 Task: Compose an email with the signature Jacqueline Wright with the subject Confirmation of a reservation and the message Can you please send me the updated version of the presentation slides by the end of the day? from softage.5@softage.net to softage.7@softage.net, select last word, change the font color from current to yellow and background color to blue Send the email. Finally, move the email from Sent Items to the label Mothers Day gifts
Action: Mouse moved to (65, 49)
Screenshot: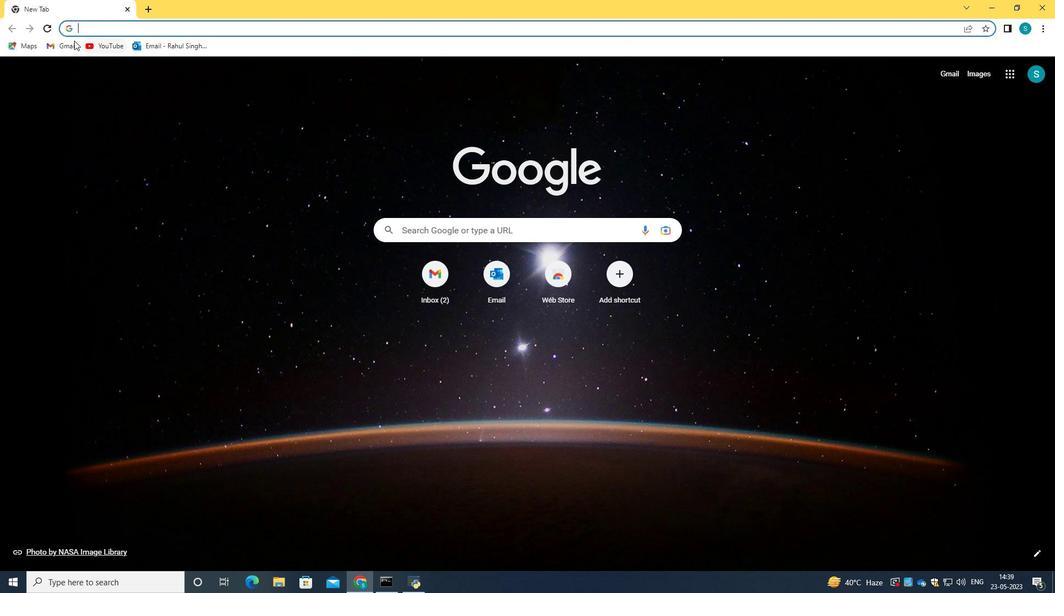 
Action: Mouse pressed left at (65, 49)
Screenshot: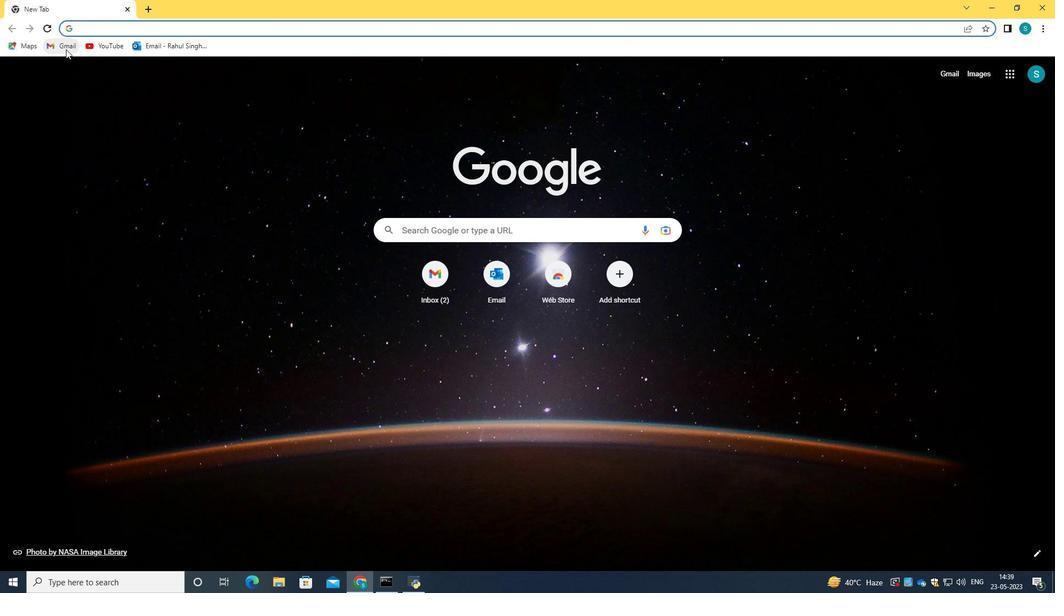 
Action: Mouse moved to (530, 173)
Screenshot: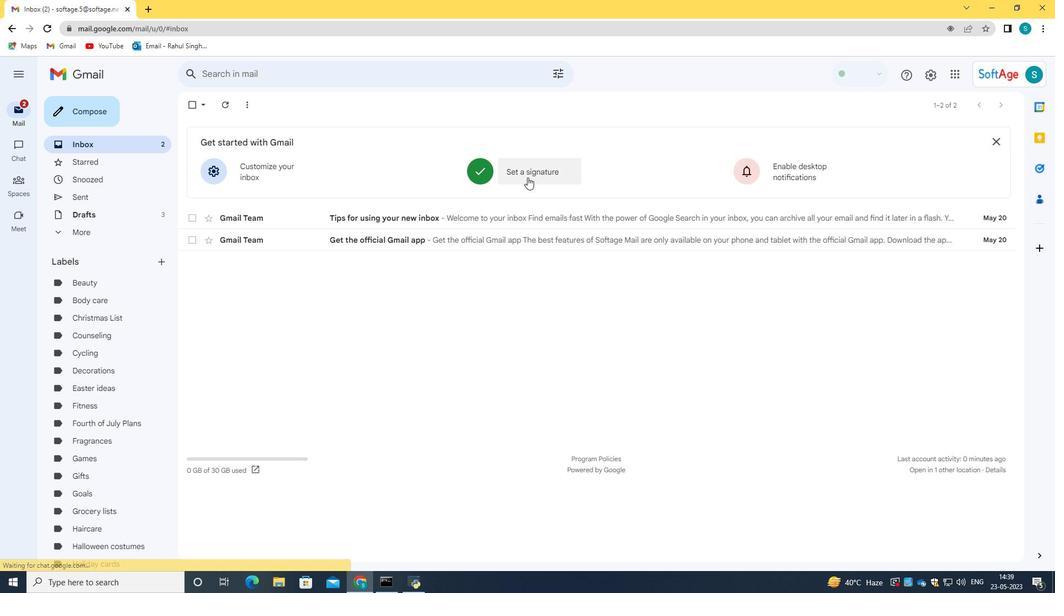 
Action: Mouse pressed left at (530, 173)
Screenshot: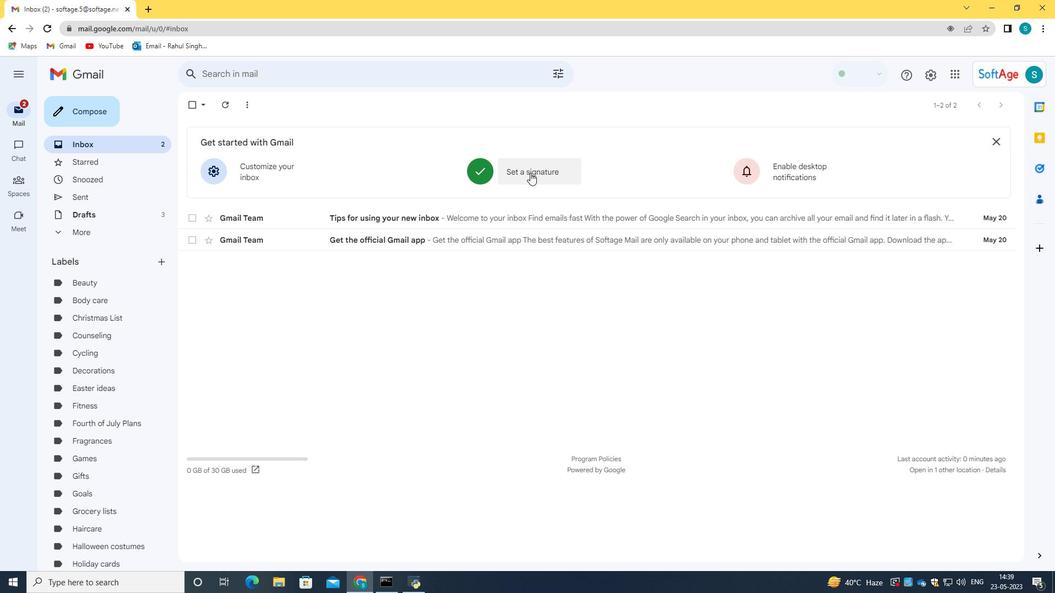 
Action: Mouse moved to (547, 219)
Screenshot: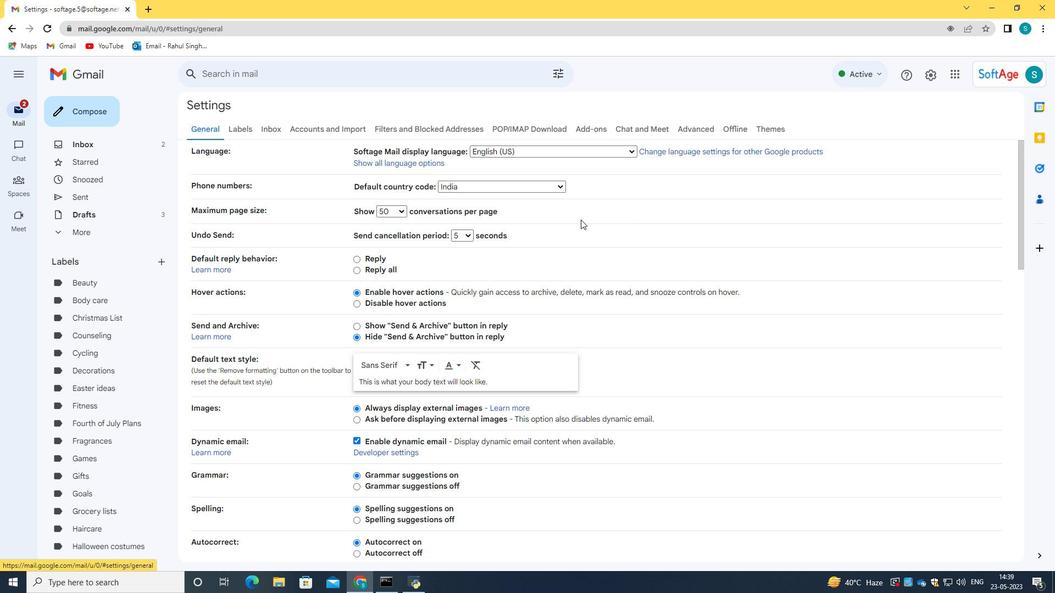 
Action: Mouse scrolled (547, 218) with delta (0, 0)
Screenshot: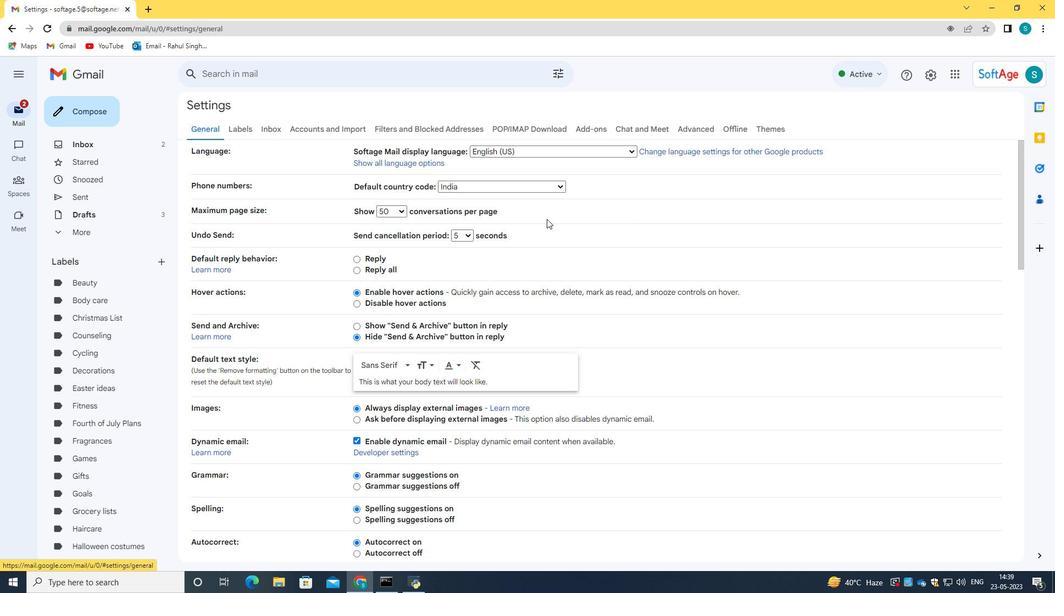 
Action: Mouse scrolled (547, 218) with delta (0, 0)
Screenshot: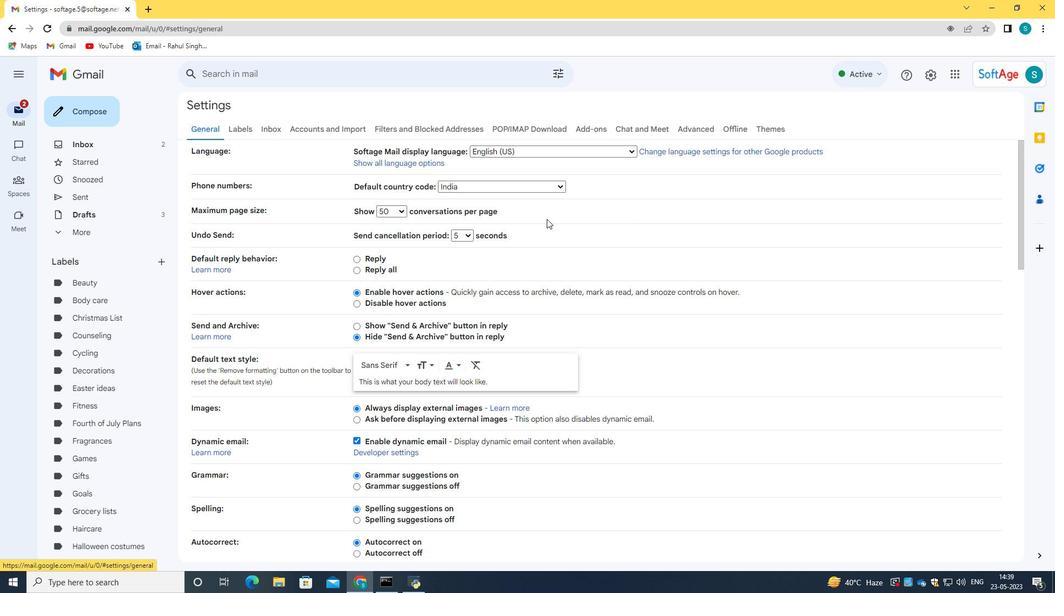 
Action: Mouse scrolled (547, 218) with delta (0, 0)
Screenshot: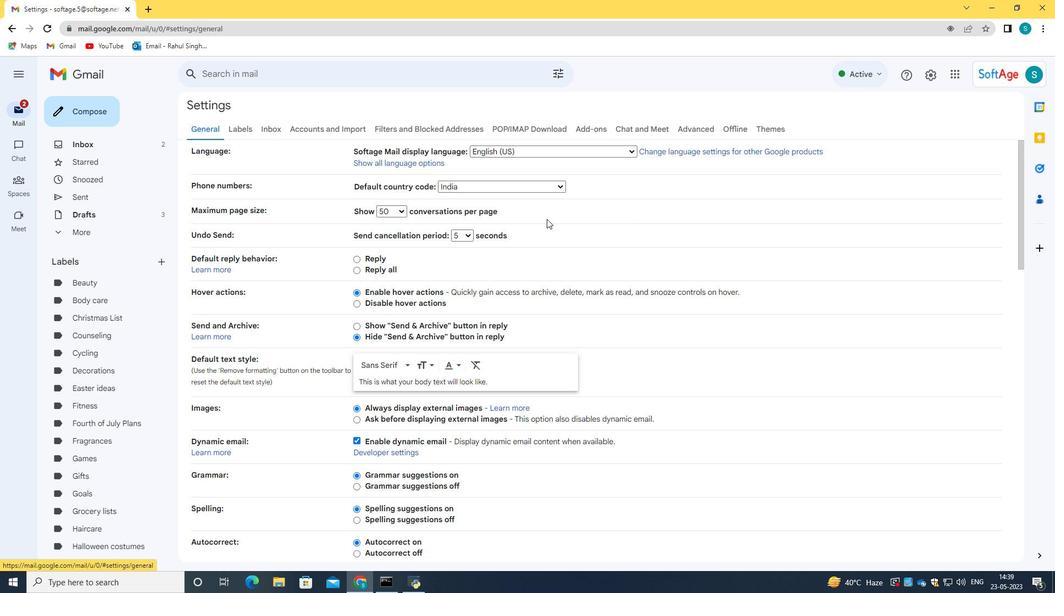 
Action: Mouse scrolled (547, 218) with delta (0, 0)
Screenshot: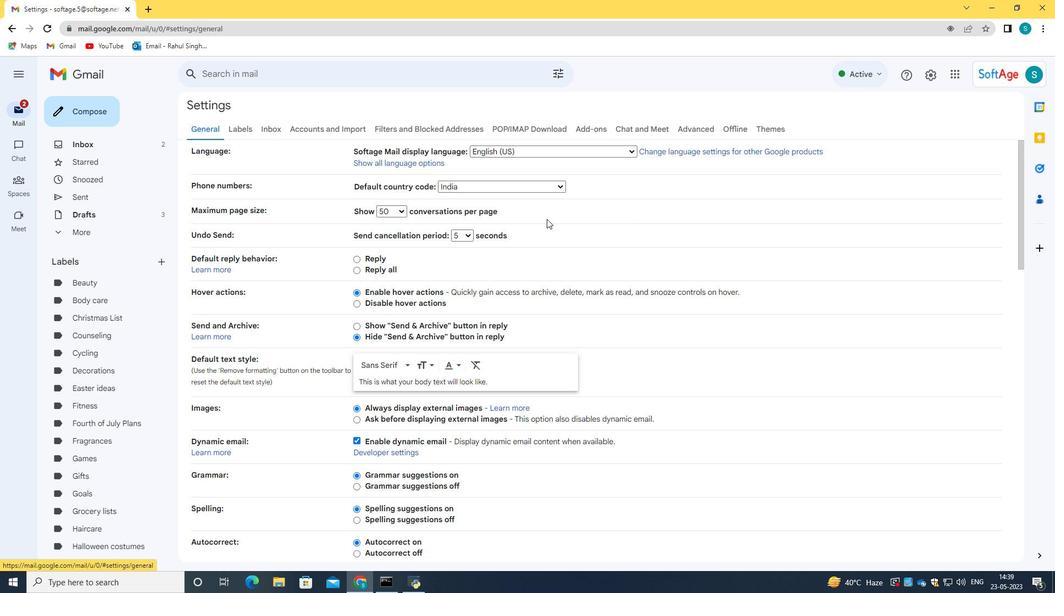 
Action: Mouse scrolled (547, 218) with delta (0, 0)
Screenshot: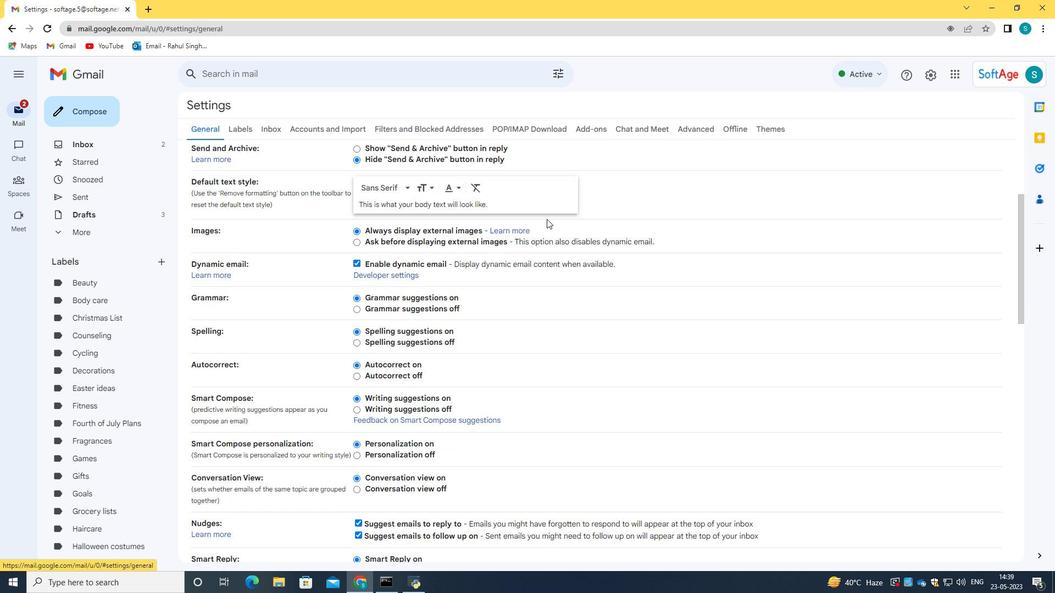 
Action: Mouse scrolled (547, 218) with delta (0, 0)
Screenshot: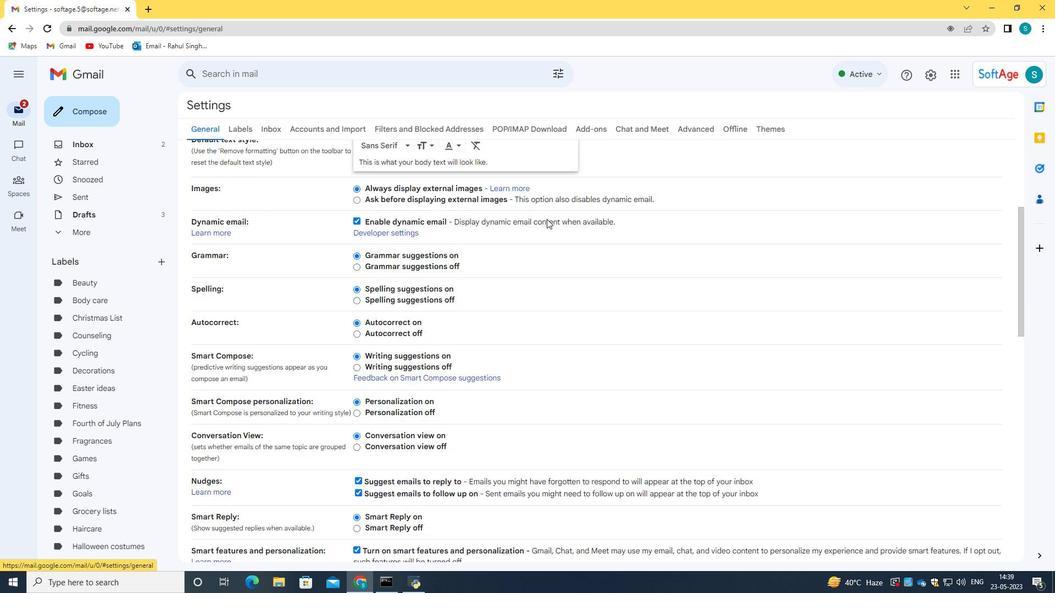
Action: Mouse scrolled (547, 218) with delta (0, 0)
Screenshot: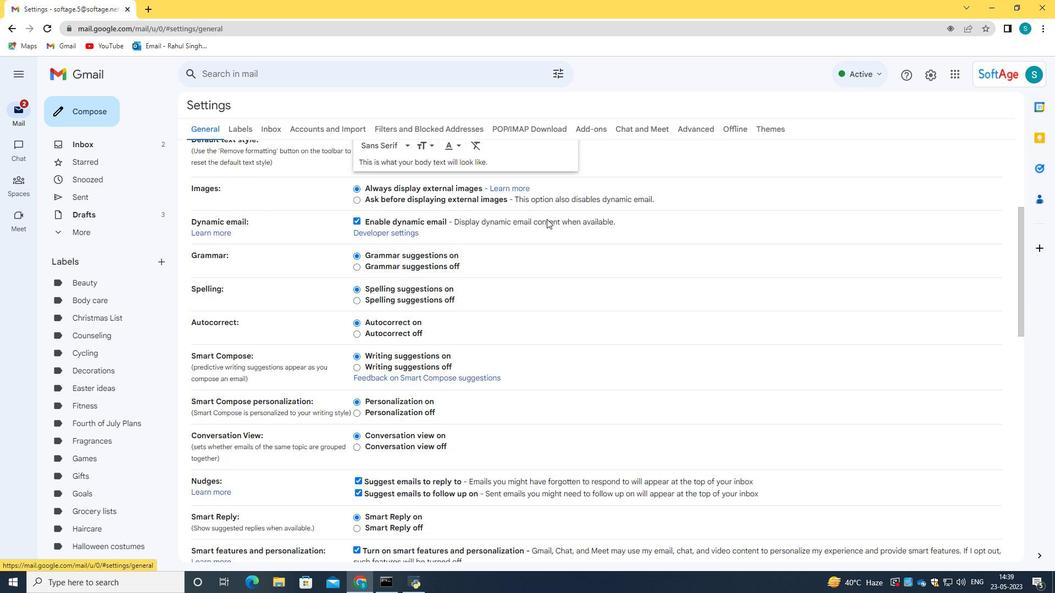 
Action: Mouse scrolled (547, 218) with delta (0, 0)
Screenshot: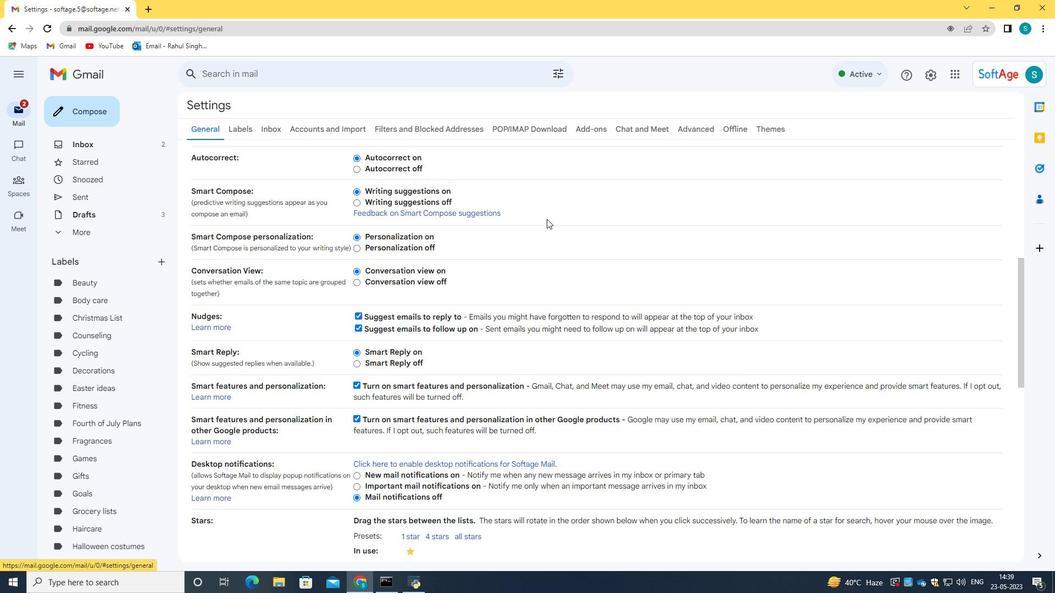 
Action: Mouse moved to (551, 238)
Screenshot: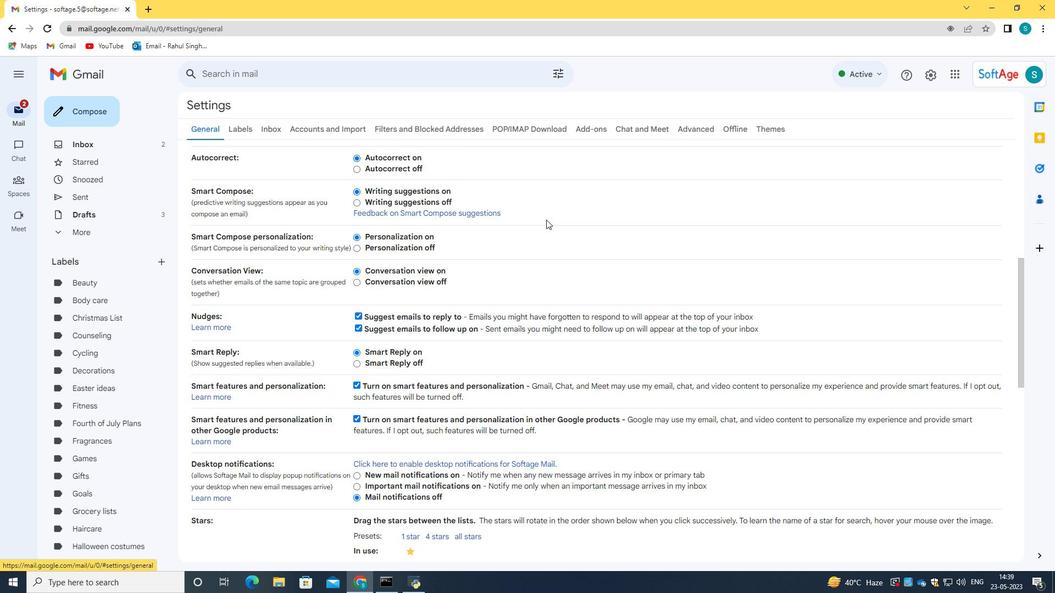 
Action: Mouse scrolled (551, 238) with delta (0, 0)
Screenshot: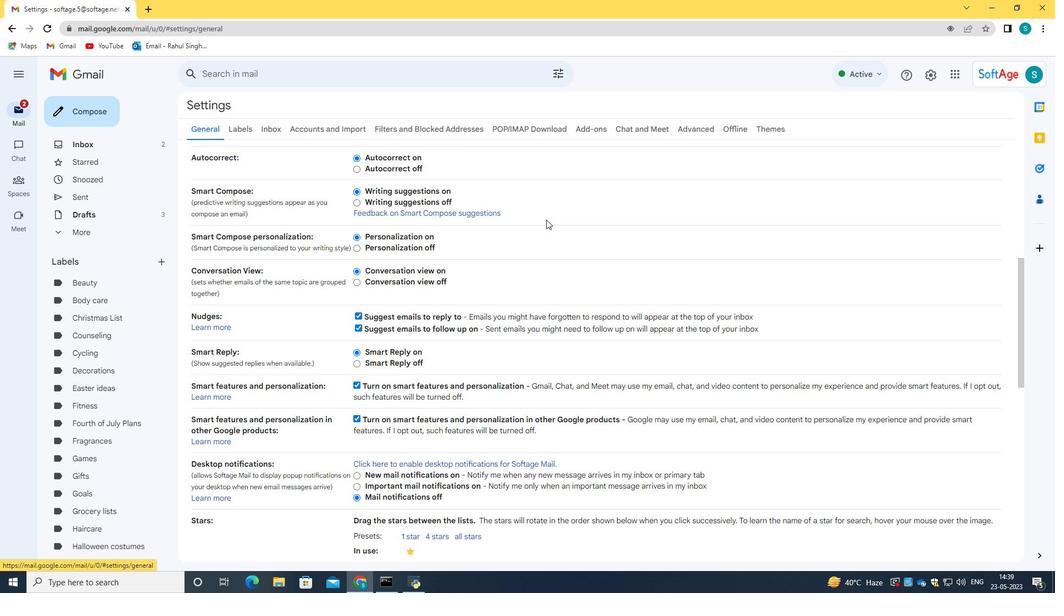
Action: Mouse moved to (552, 242)
Screenshot: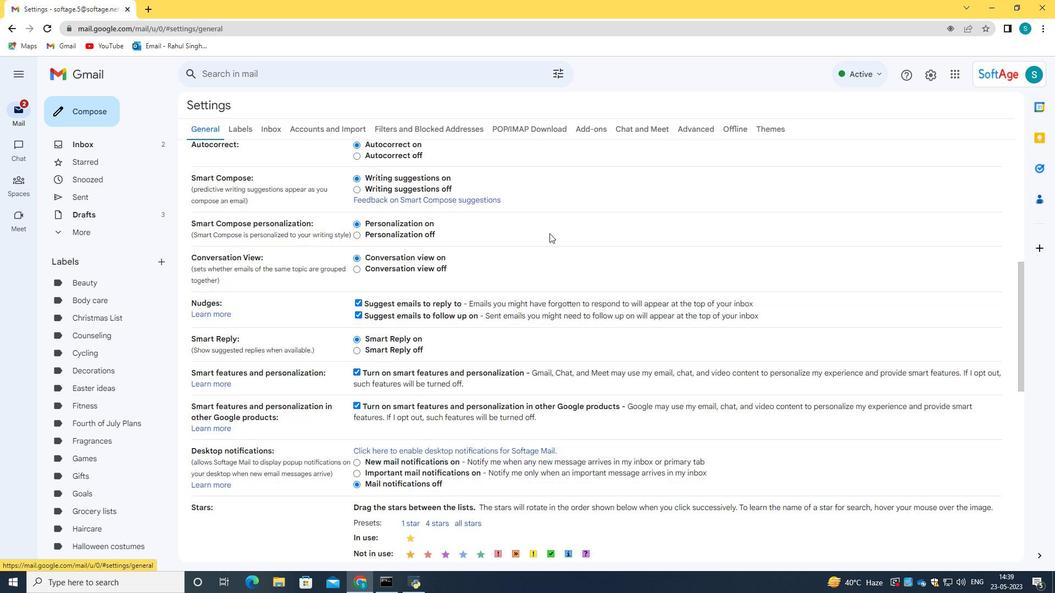 
Action: Mouse scrolled (552, 241) with delta (0, 0)
Screenshot: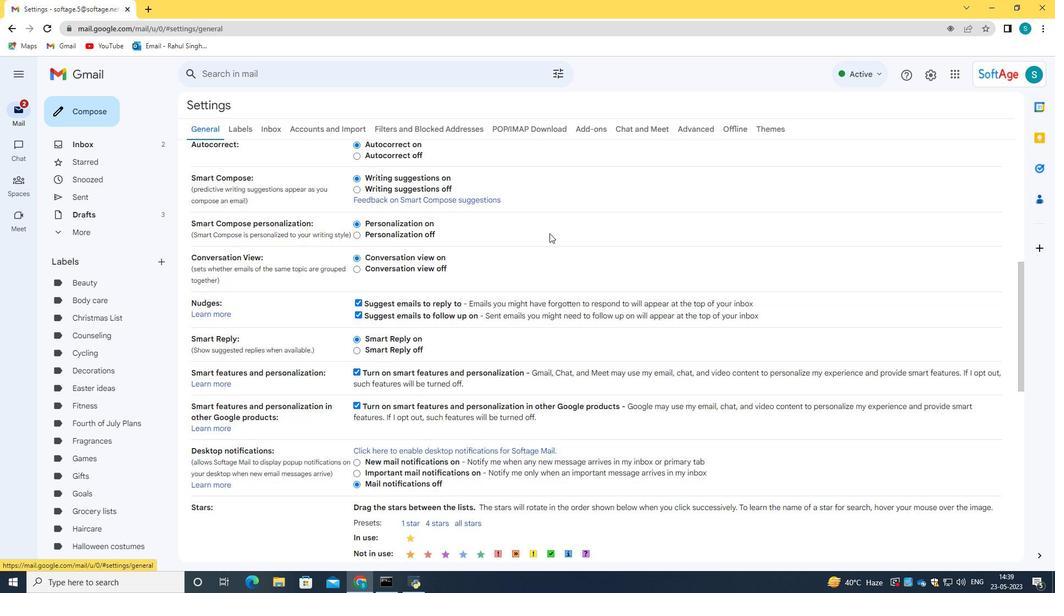 
Action: Mouse scrolled (552, 241) with delta (0, 0)
Screenshot: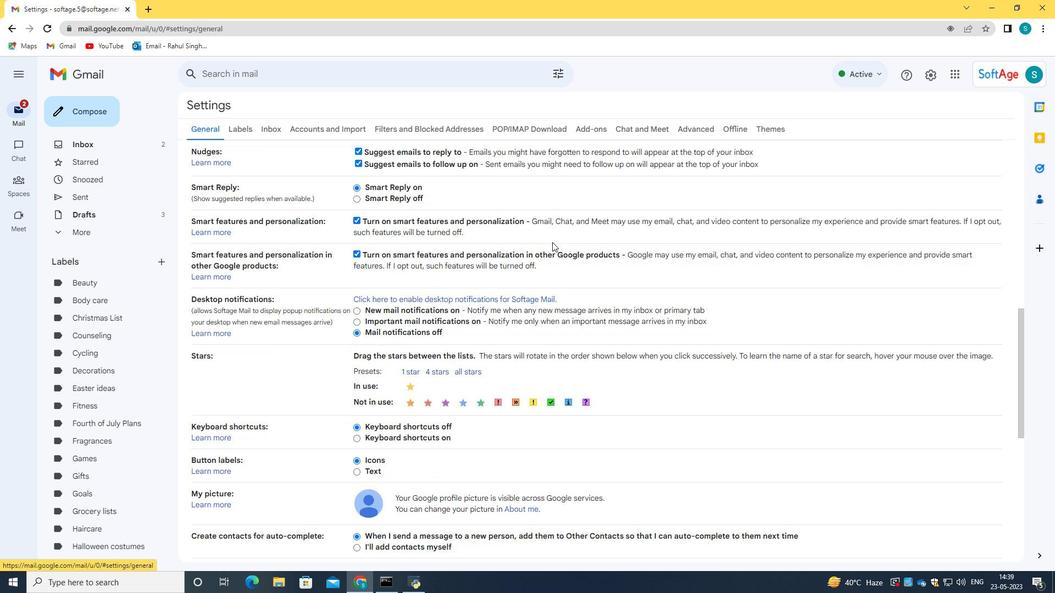 
Action: Mouse scrolled (552, 241) with delta (0, 0)
Screenshot: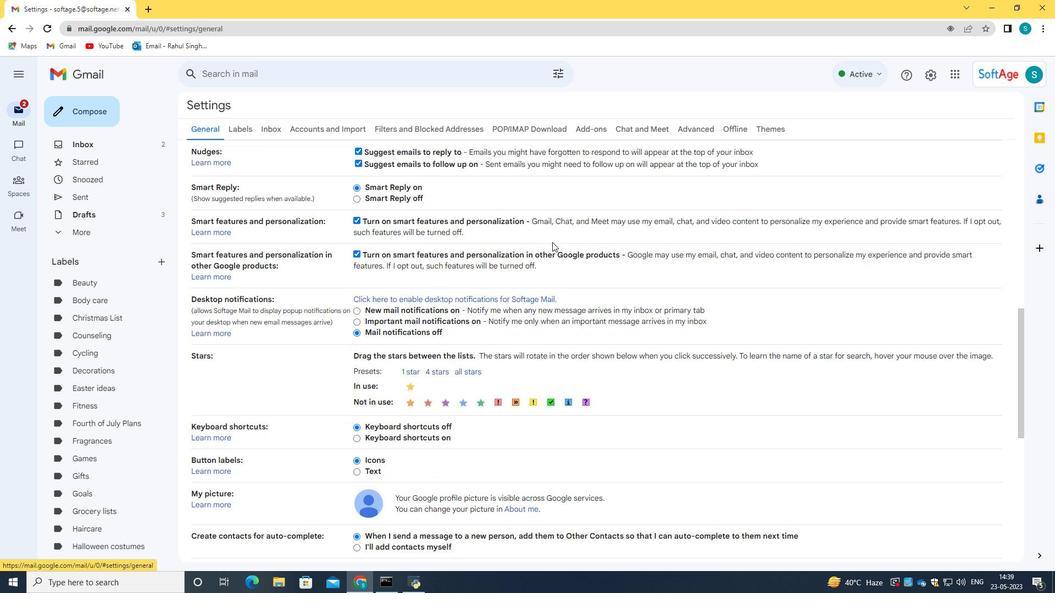 
Action: Mouse moved to (553, 246)
Screenshot: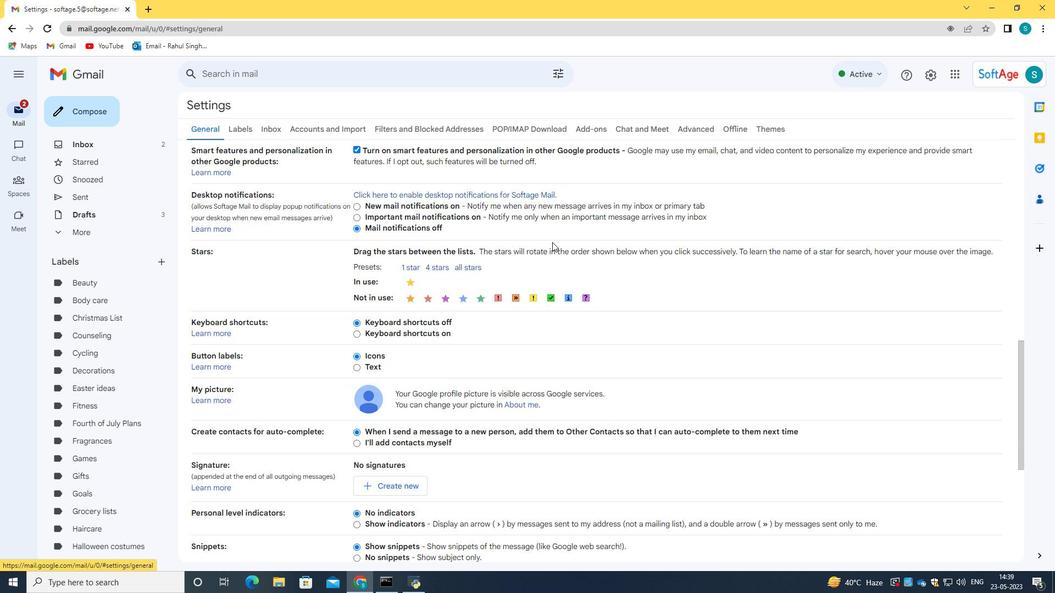 
Action: Mouse scrolled (553, 244) with delta (0, 0)
Screenshot: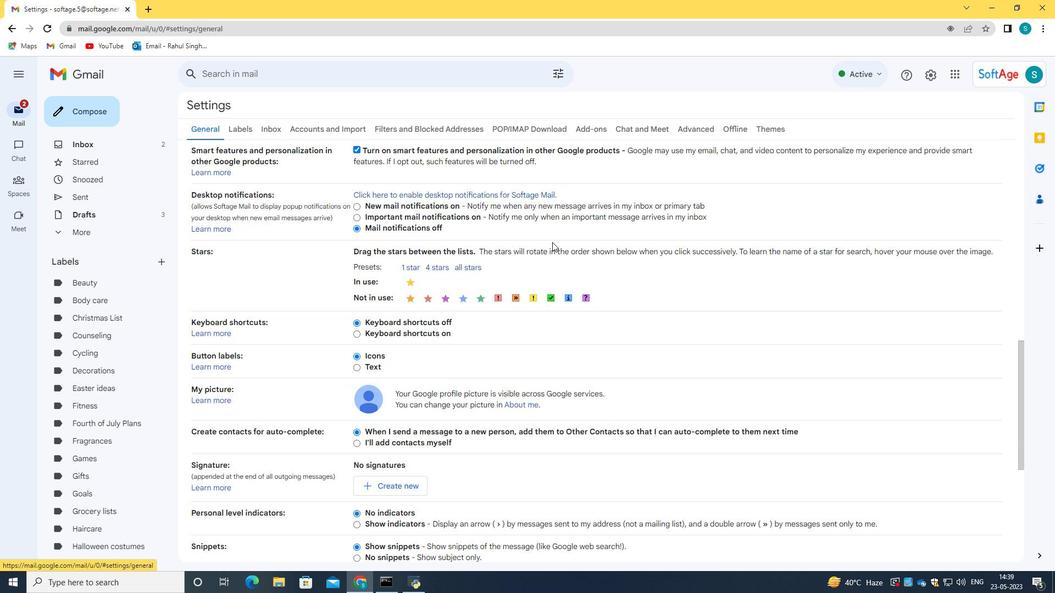 
Action: Mouse moved to (553, 250)
Screenshot: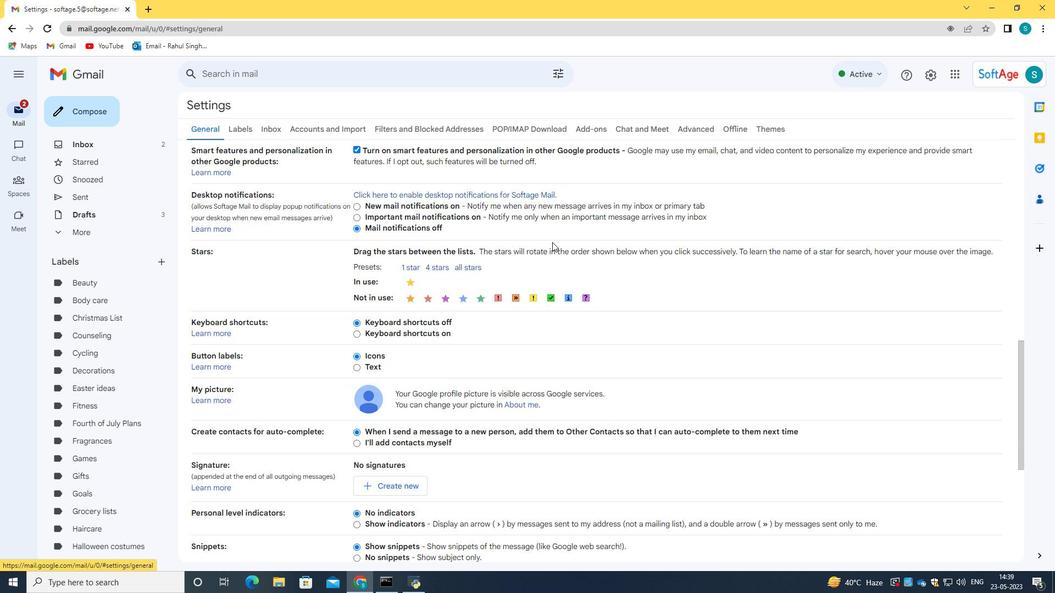
Action: Mouse scrolled (553, 250) with delta (0, 0)
Screenshot: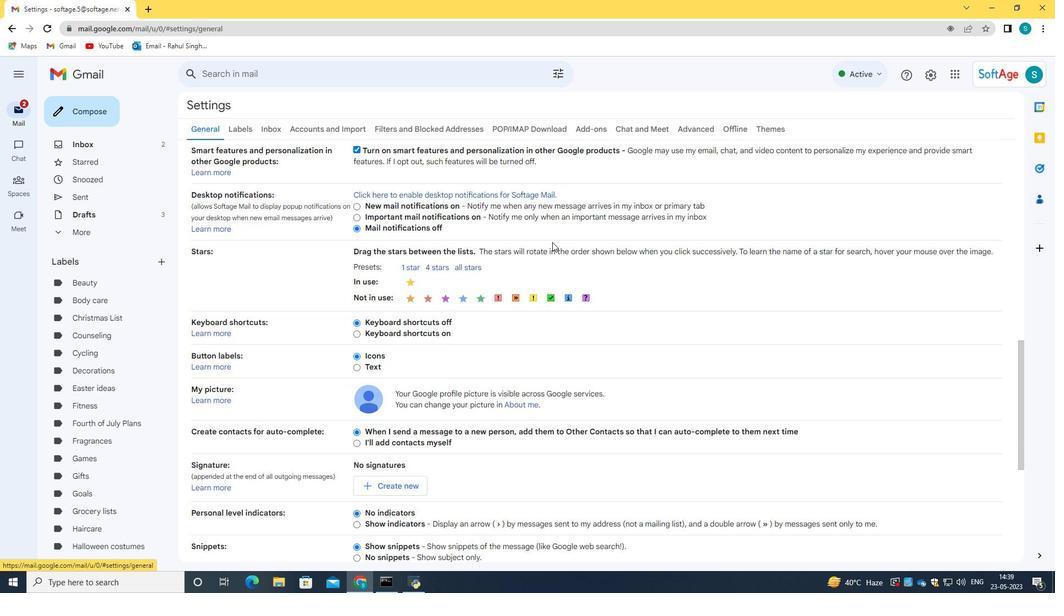 
Action: Mouse moved to (553, 253)
Screenshot: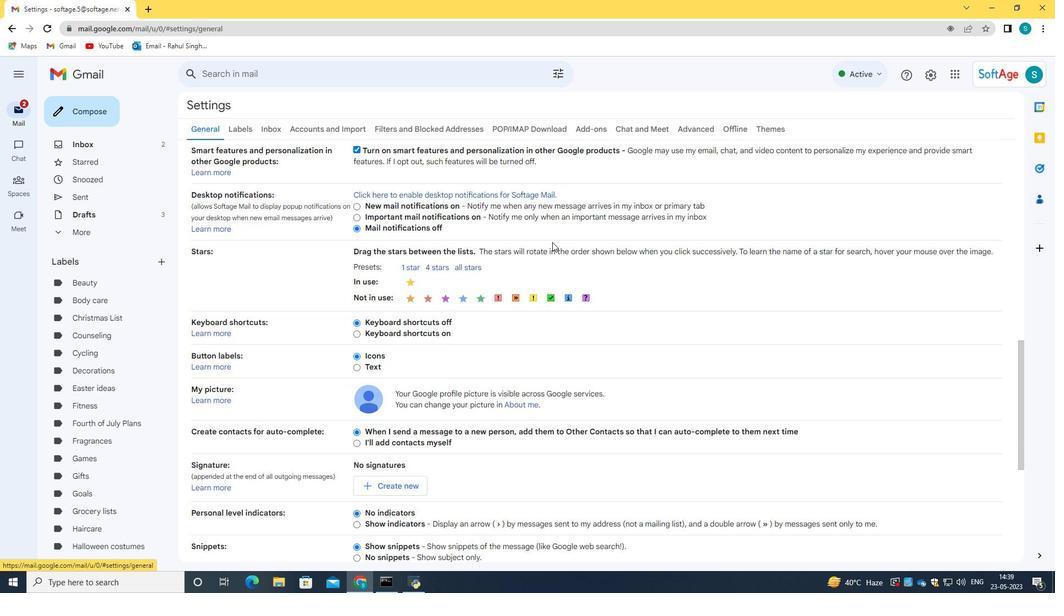 
Action: Mouse scrolled (553, 252) with delta (0, 0)
Screenshot: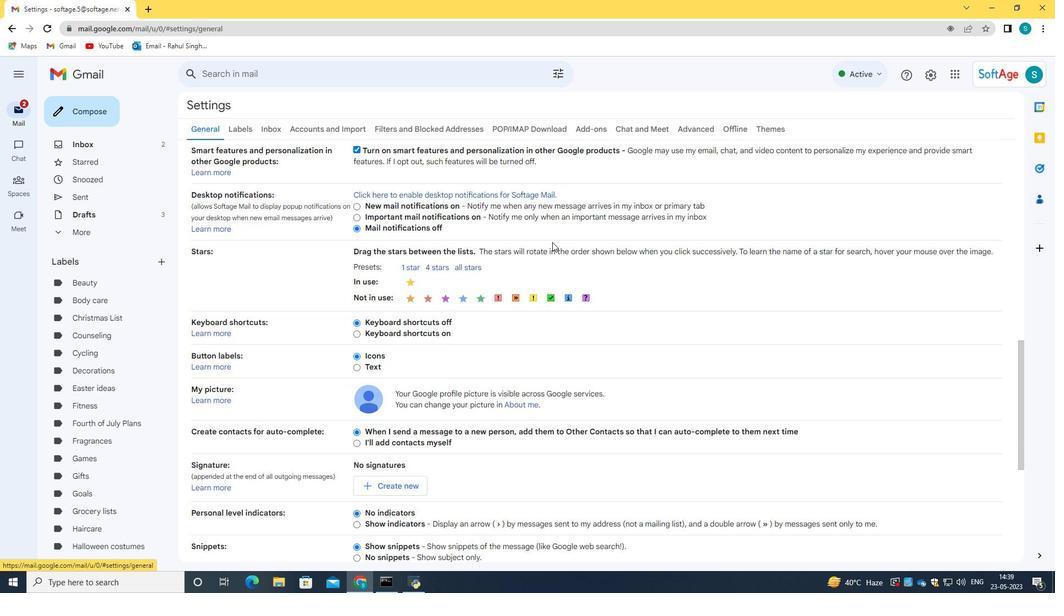 
Action: Mouse moved to (553, 254)
Screenshot: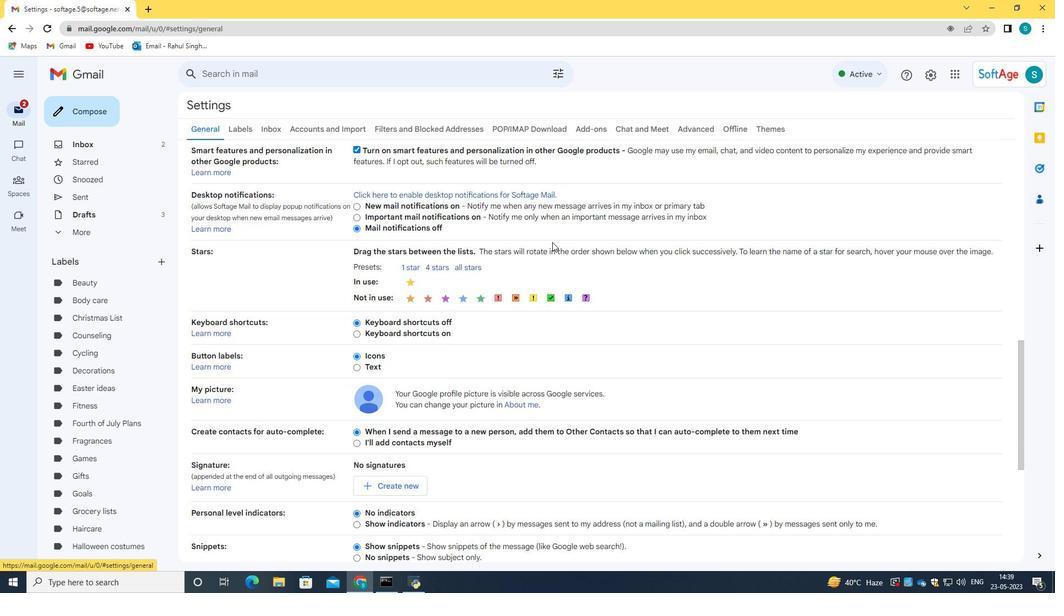 
Action: Mouse scrolled (553, 253) with delta (0, 0)
Screenshot: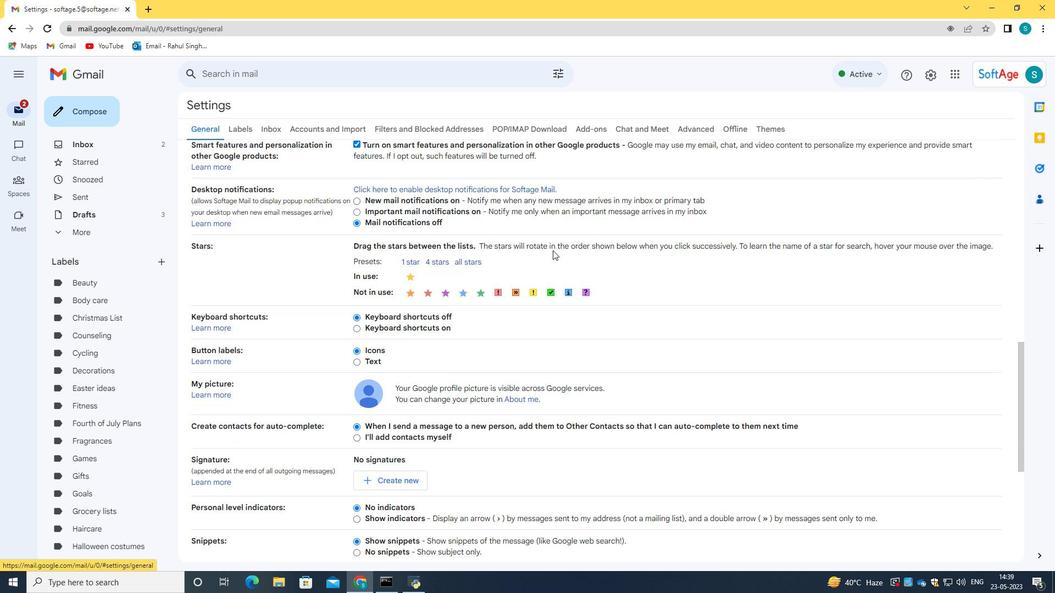 
Action: Mouse moved to (394, 260)
Screenshot: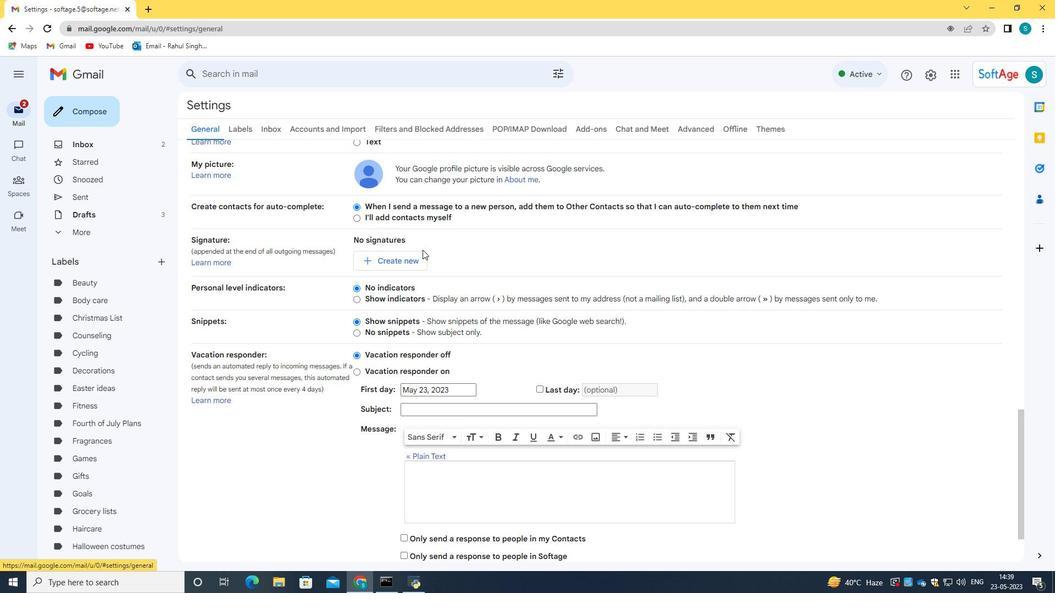 
Action: Mouse pressed left at (394, 260)
Screenshot: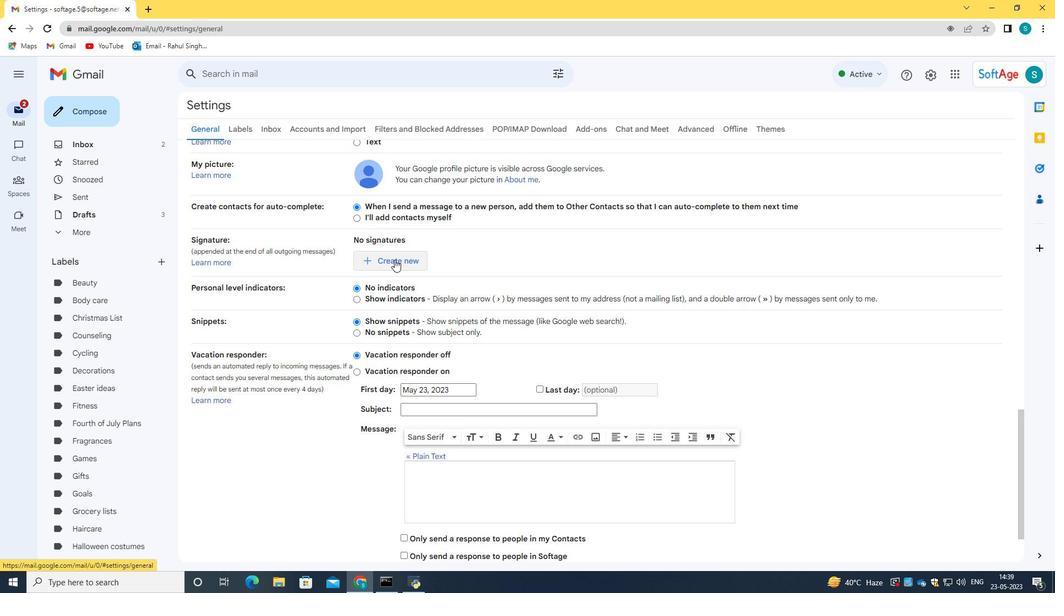 
Action: Mouse moved to (455, 305)
Screenshot: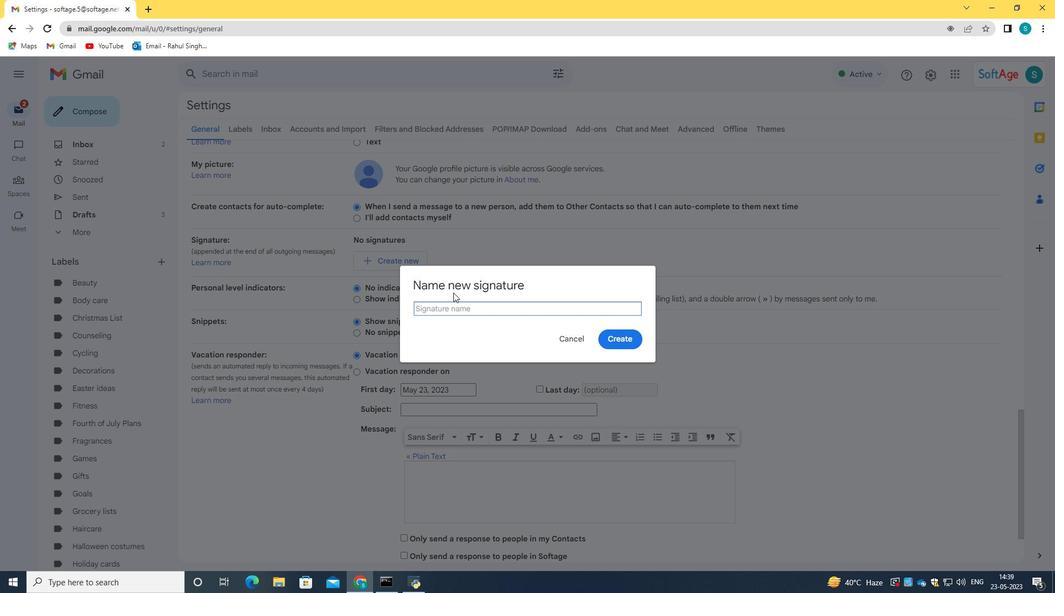 
Action: Key pressed <Key.caps_lock>J<Key.caps_lock>acqueline<Key.space><Key.caps_lock>W<Key.caps_lock>right
Screenshot: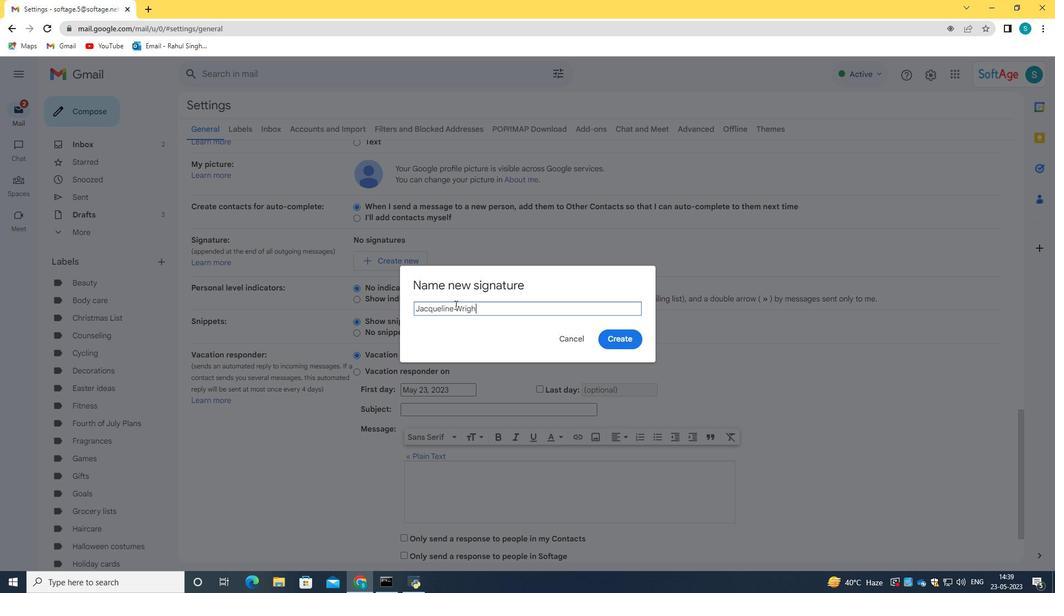 
Action: Mouse moved to (613, 339)
Screenshot: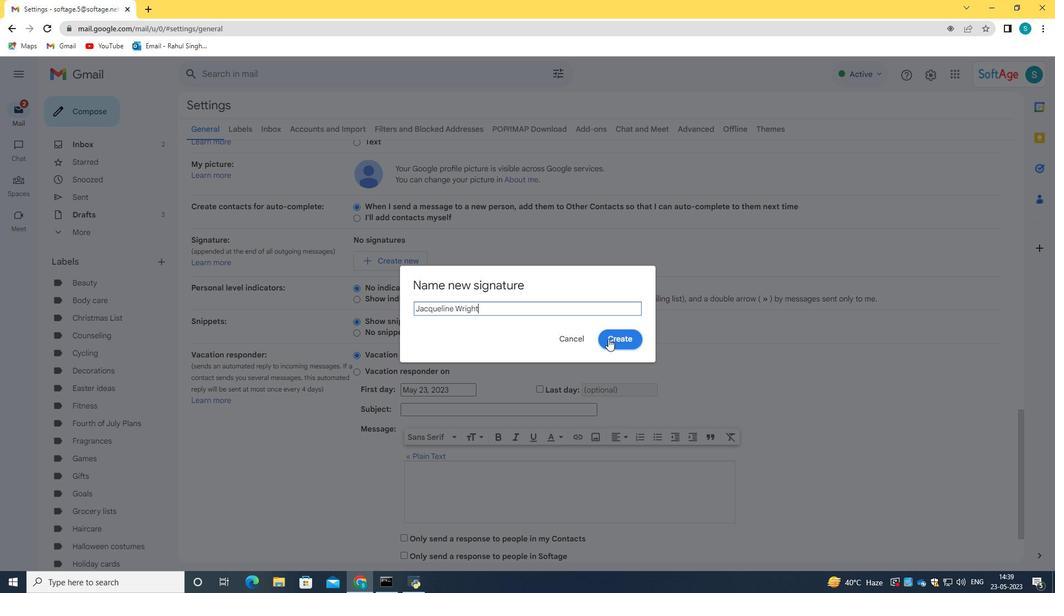 
Action: Mouse pressed left at (613, 339)
Screenshot: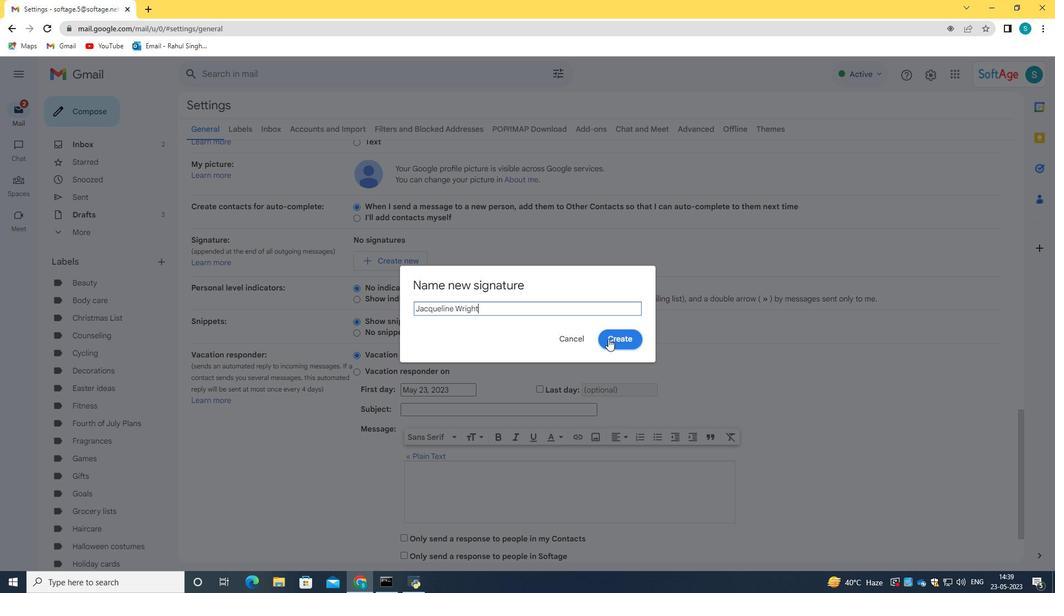 
Action: Mouse moved to (580, 273)
Screenshot: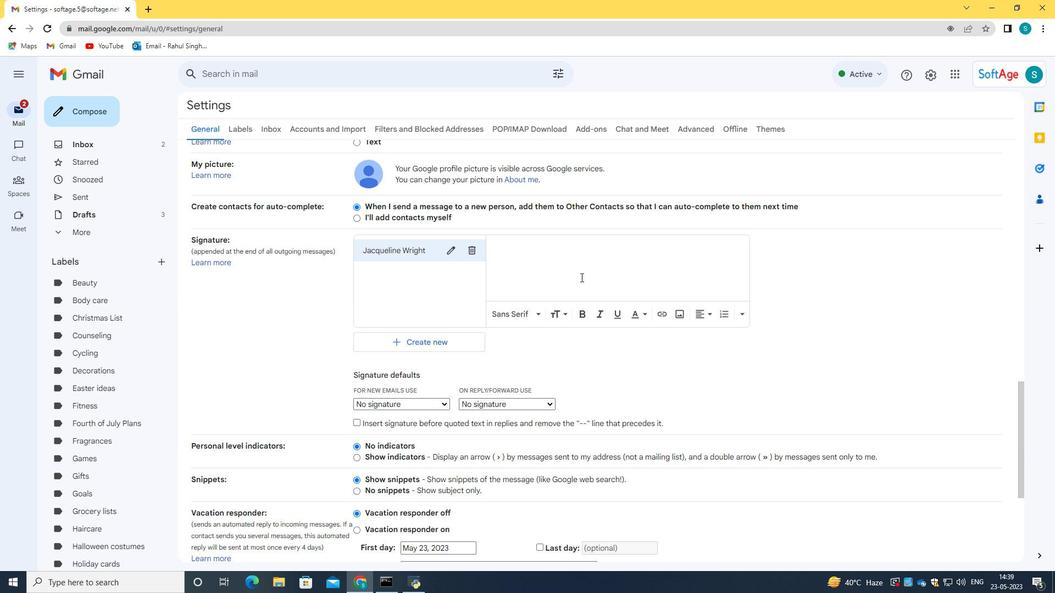 
Action: Mouse pressed left at (580, 273)
Screenshot: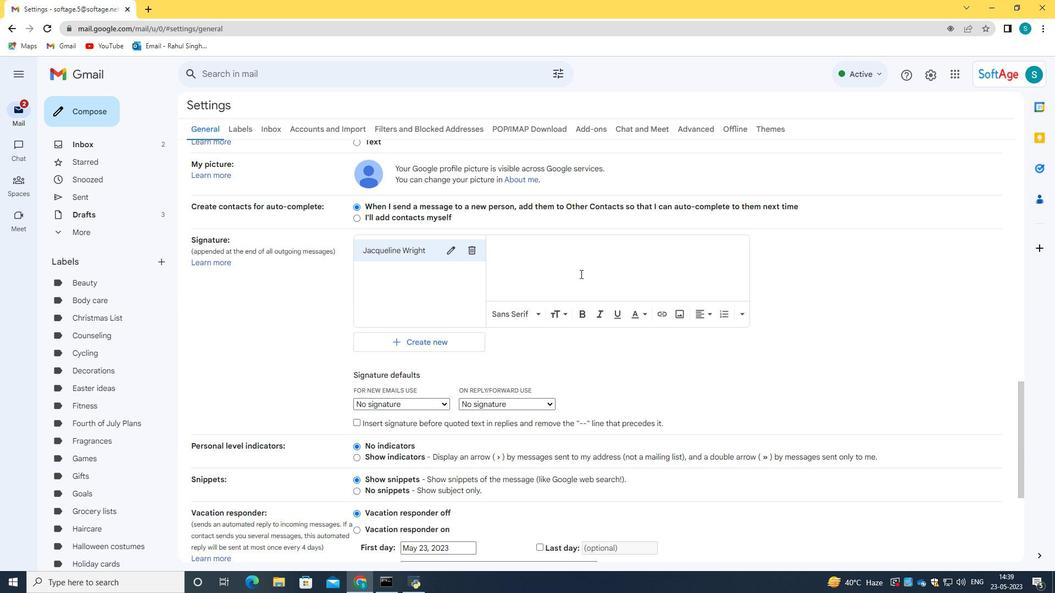 
Action: Key pressed <Key.caps_lock>J<Key.caps_lock>acqueline<Key.space><Key.caps_lock>W<Key.caps_lock>right
Screenshot: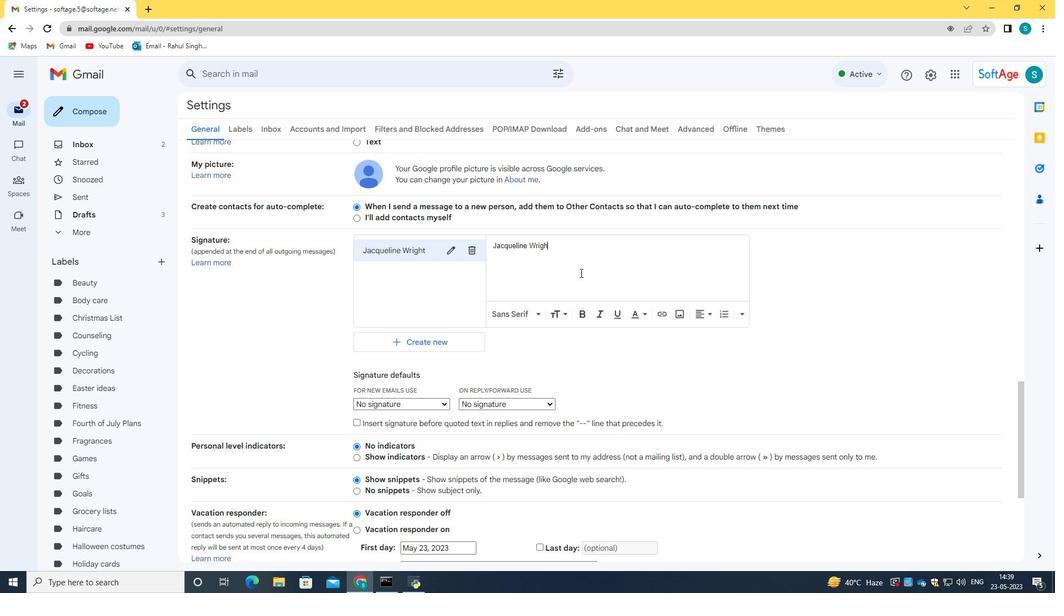 
Action: Mouse moved to (542, 435)
Screenshot: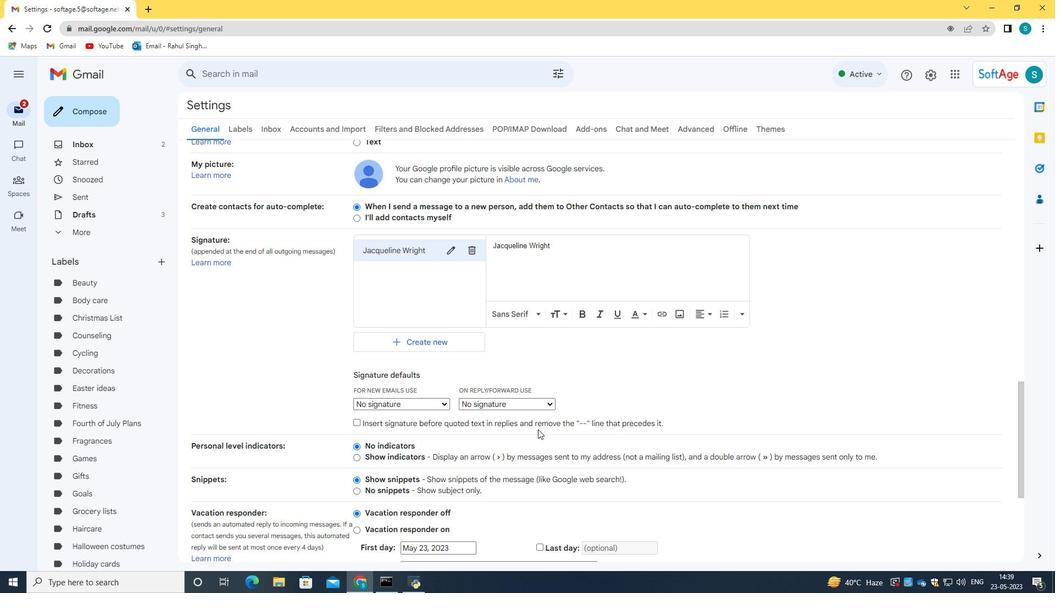 
Action: Mouse scrolled (542, 434) with delta (0, 0)
Screenshot: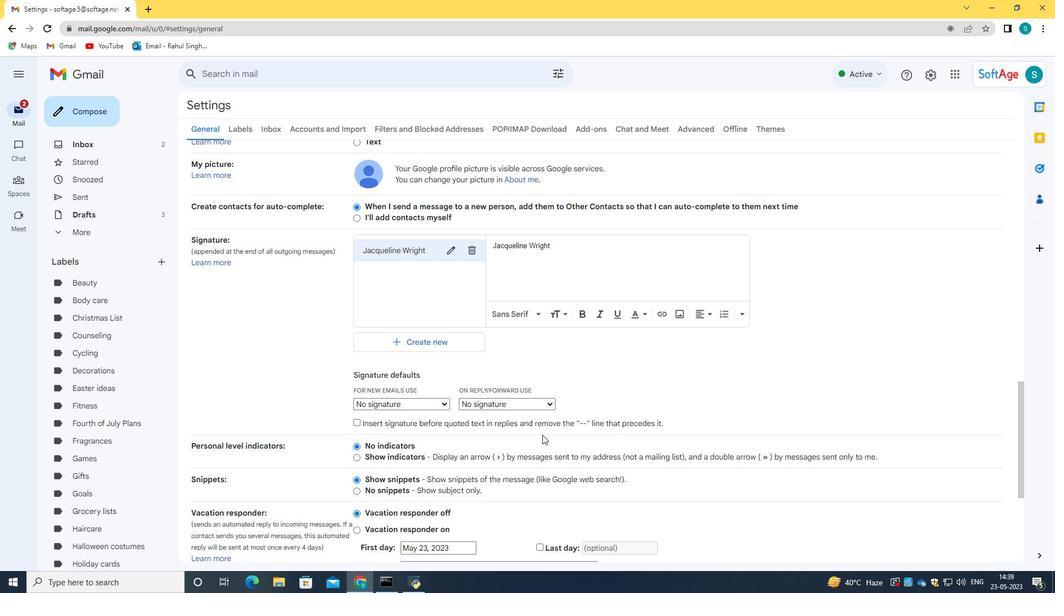
Action: Mouse moved to (542, 456)
Screenshot: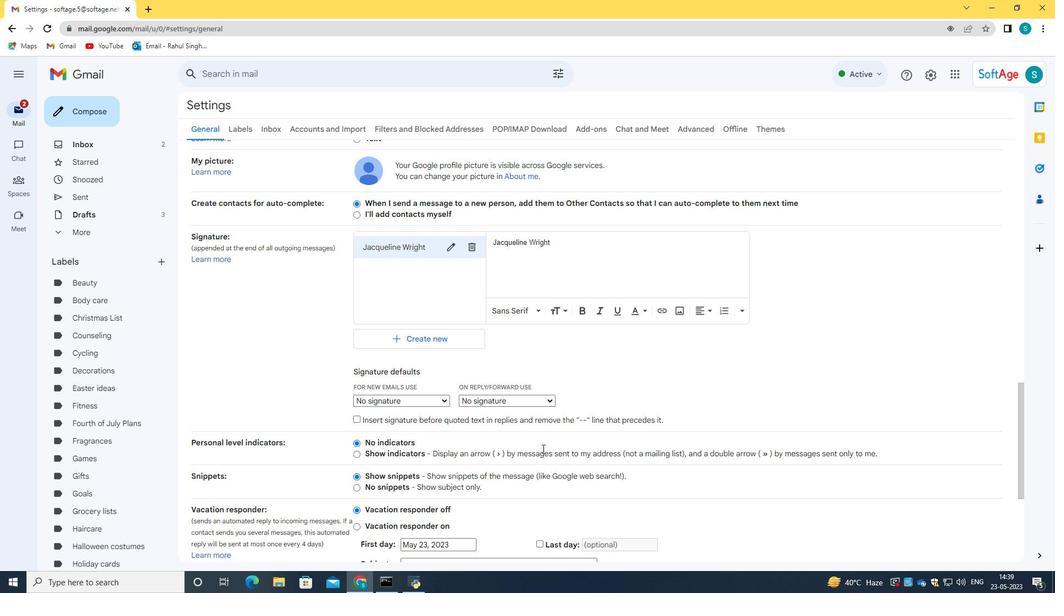 
Action: Mouse scrolled (542, 453) with delta (0, 0)
Screenshot: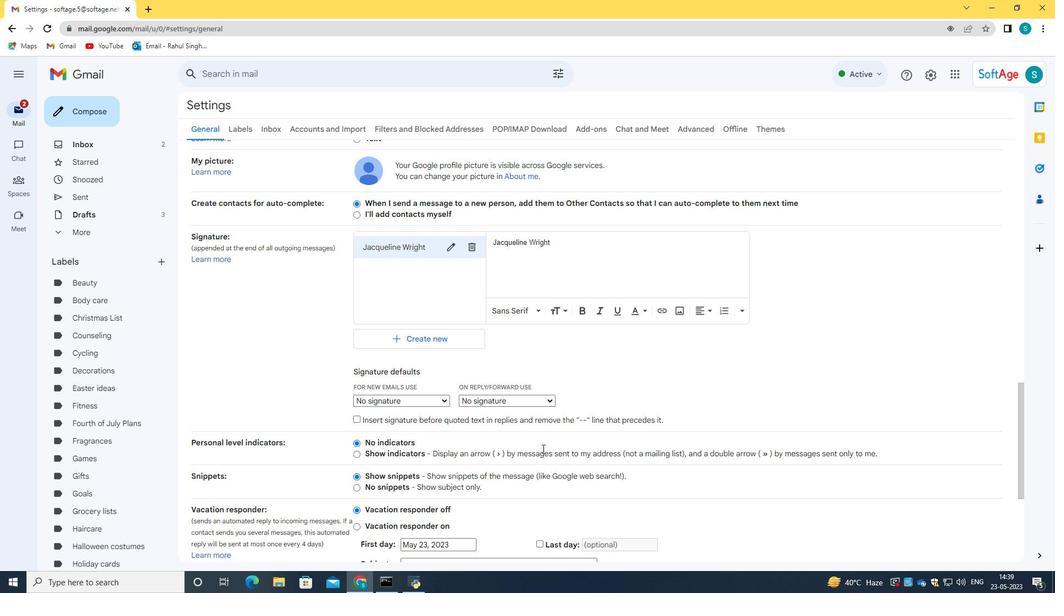
Action: Mouse moved to (537, 465)
Screenshot: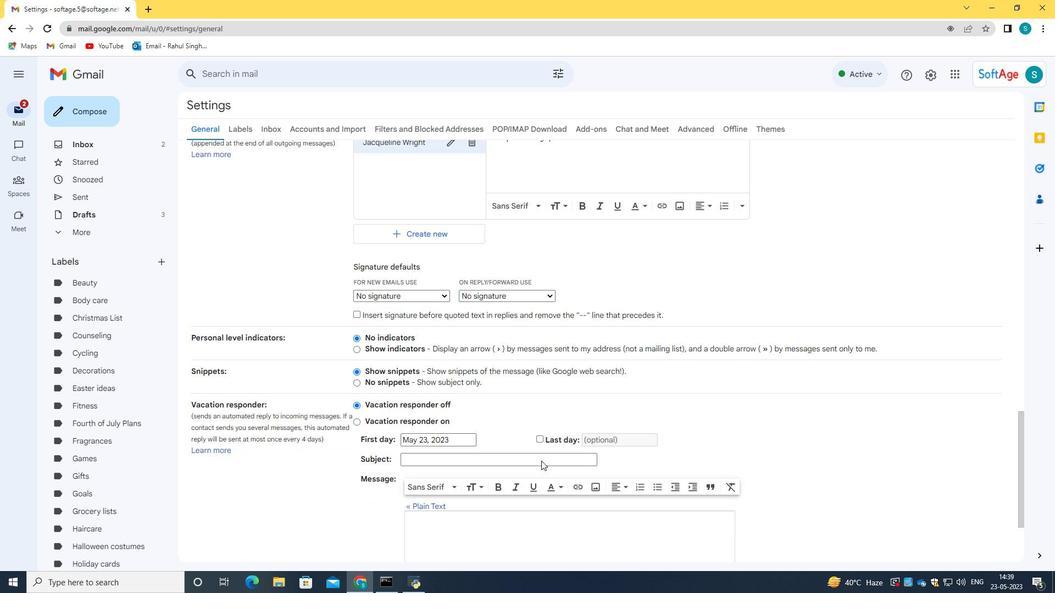 
Action: Mouse scrolled (537, 464) with delta (0, 0)
Screenshot: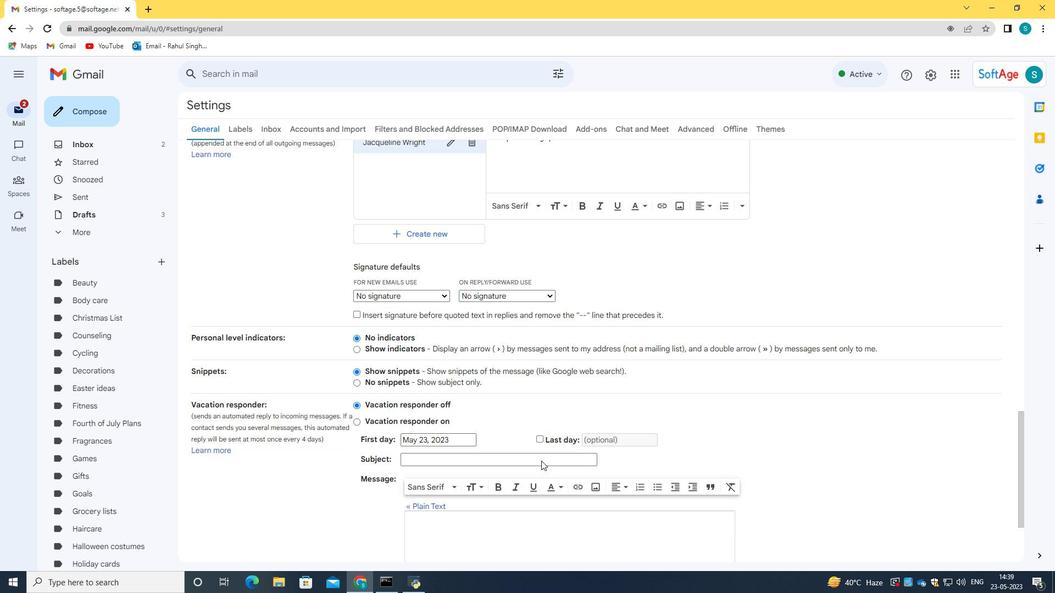 
Action: Mouse moved to (535, 468)
Screenshot: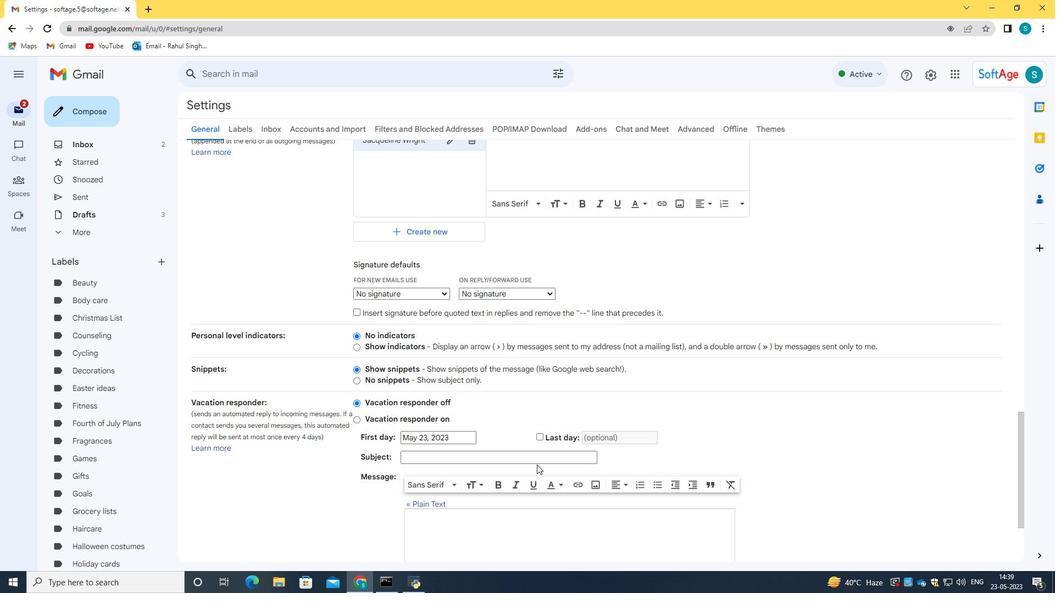 
Action: Mouse scrolled (535, 467) with delta (0, 0)
Screenshot: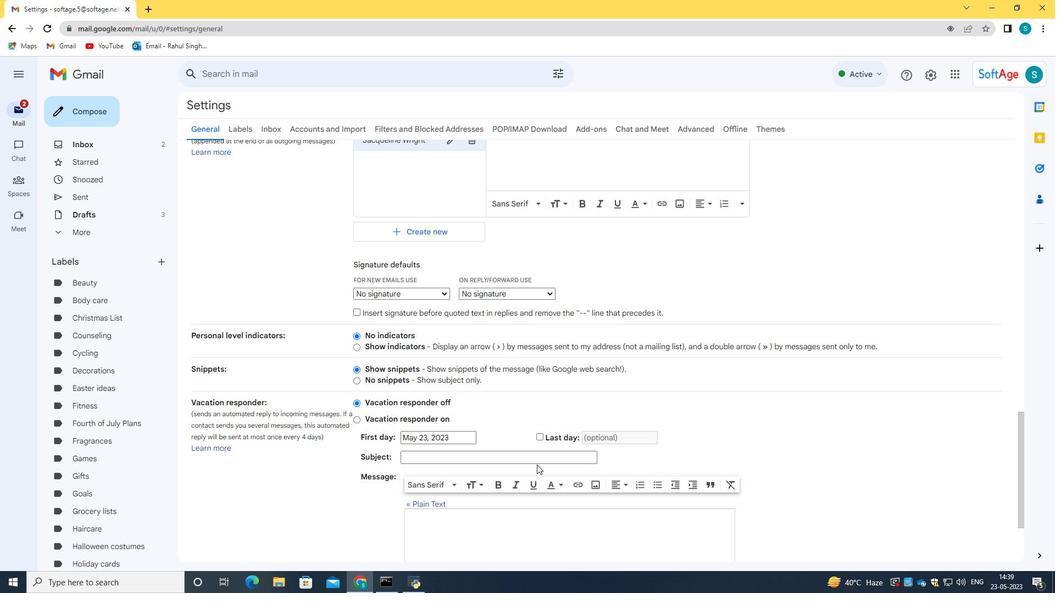 
Action: Mouse scrolled (535, 467) with delta (0, 0)
Screenshot: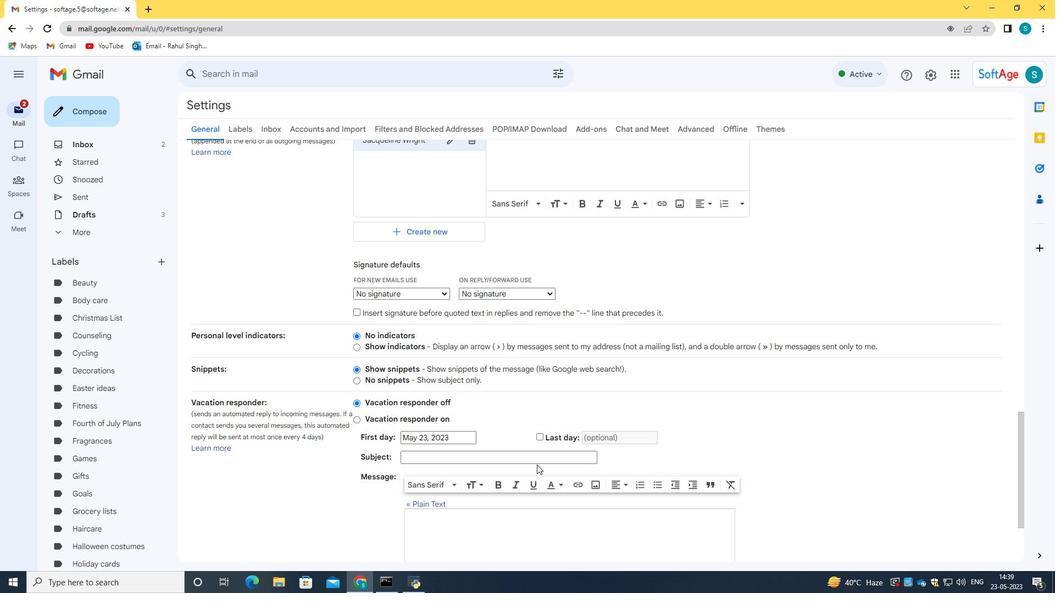 
Action: Mouse moved to (569, 504)
Screenshot: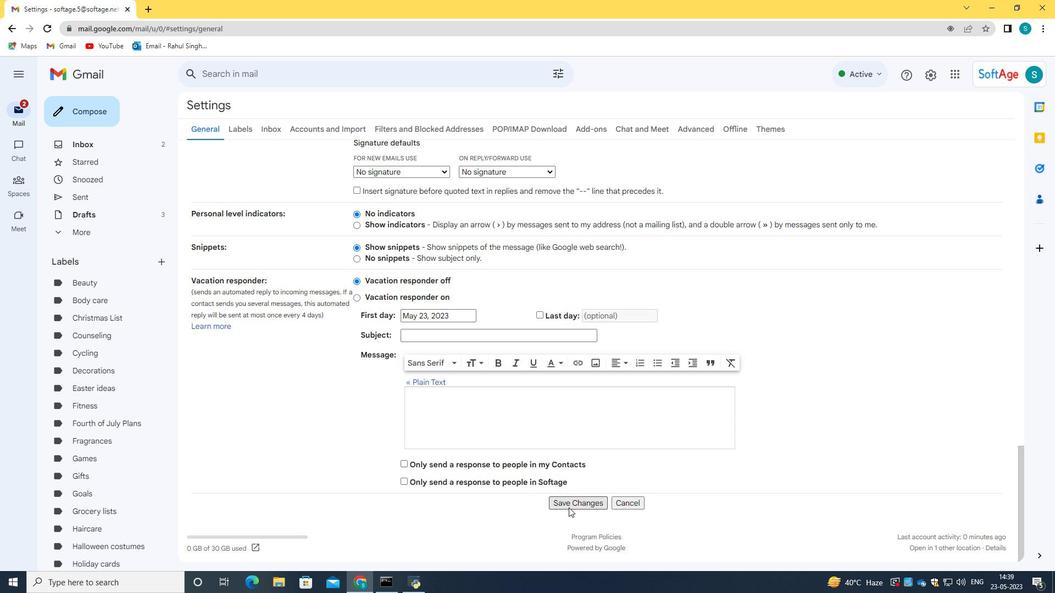 
Action: Mouse pressed left at (569, 504)
Screenshot: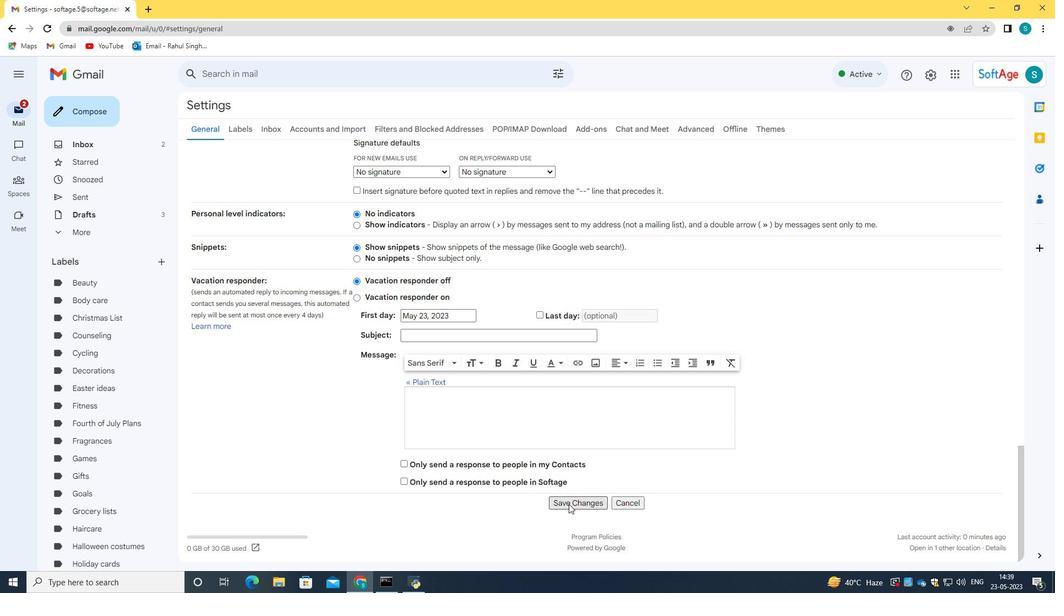 
Action: Mouse moved to (99, 99)
Screenshot: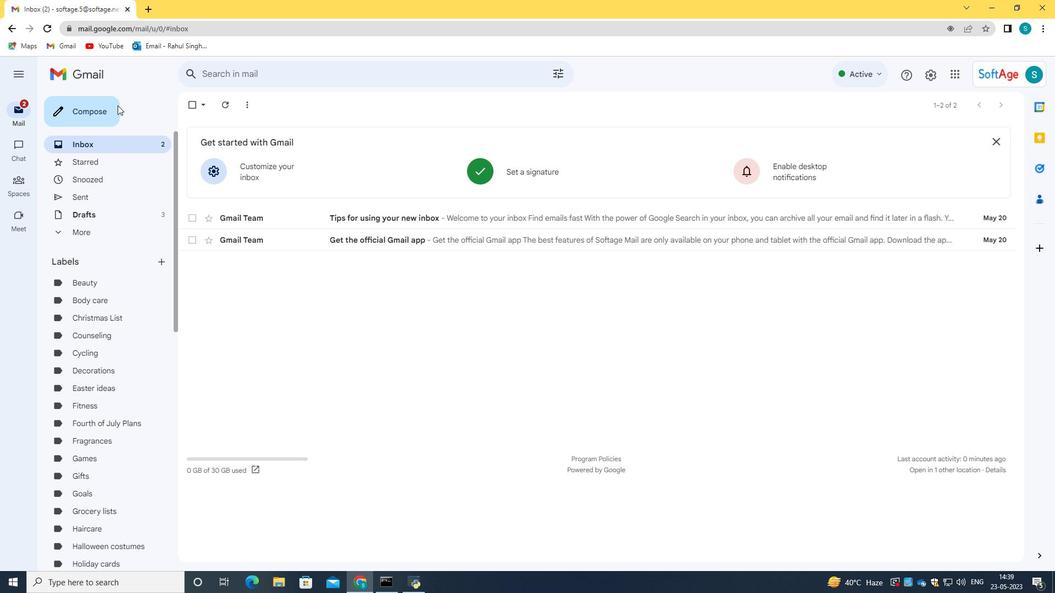 
Action: Mouse pressed left at (99, 99)
Screenshot: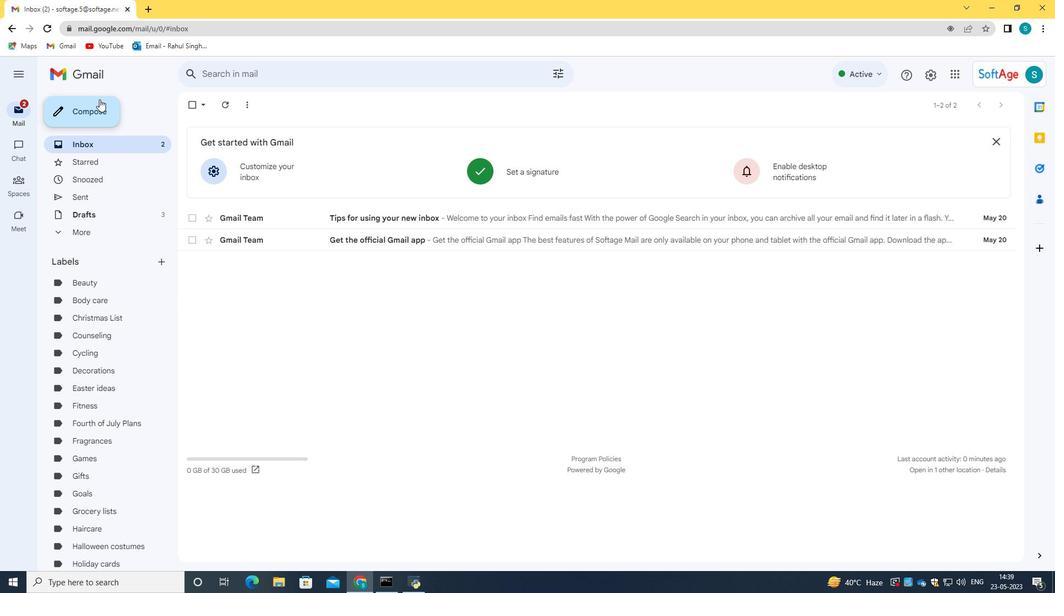 
Action: Mouse moved to (993, 244)
Screenshot: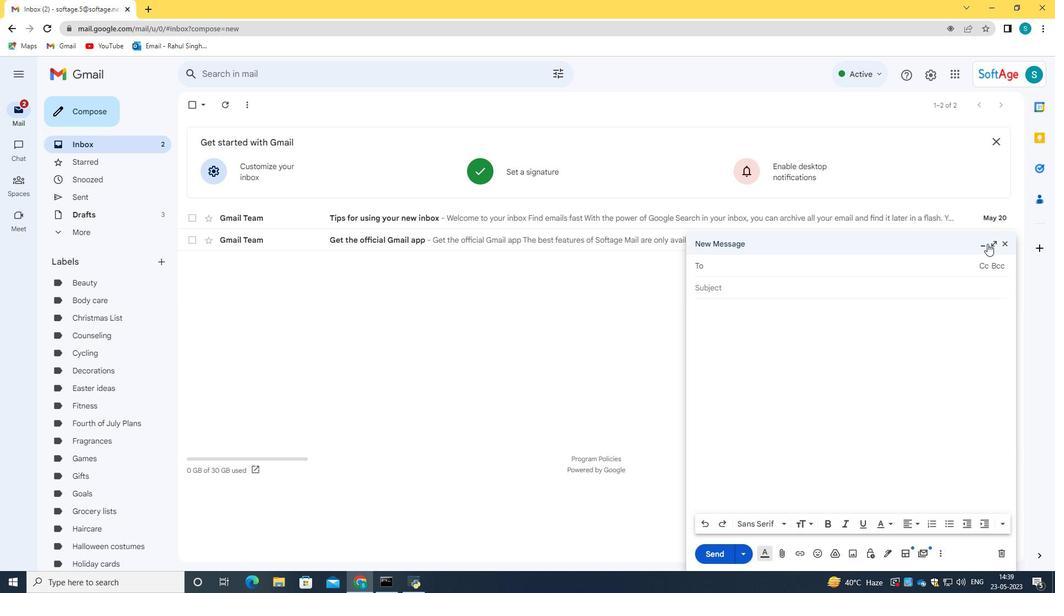 
Action: Mouse pressed left at (993, 244)
Screenshot: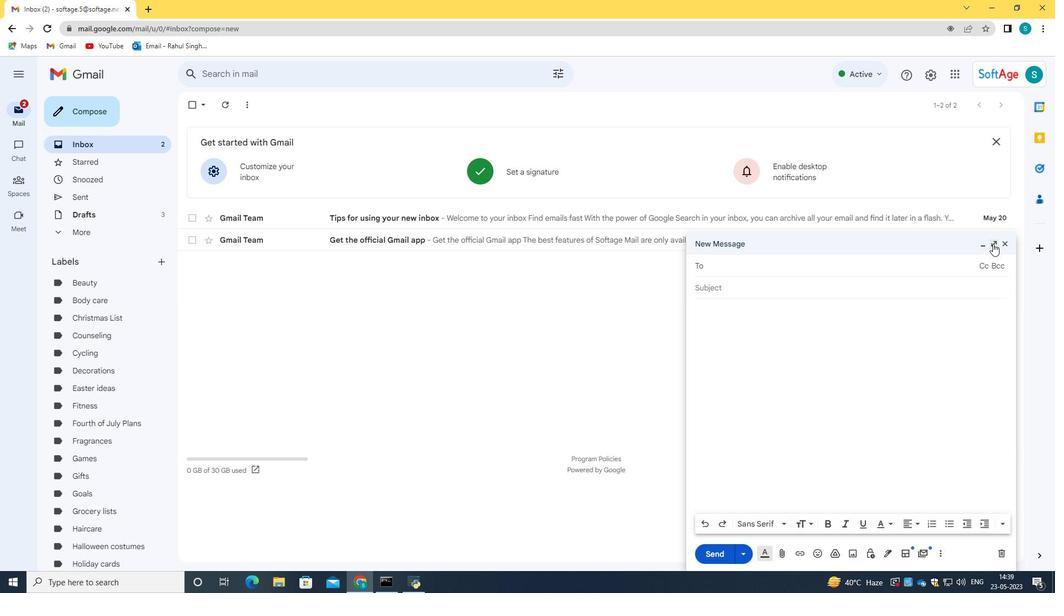 
Action: Mouse moved to (285, 539)
Screenshot: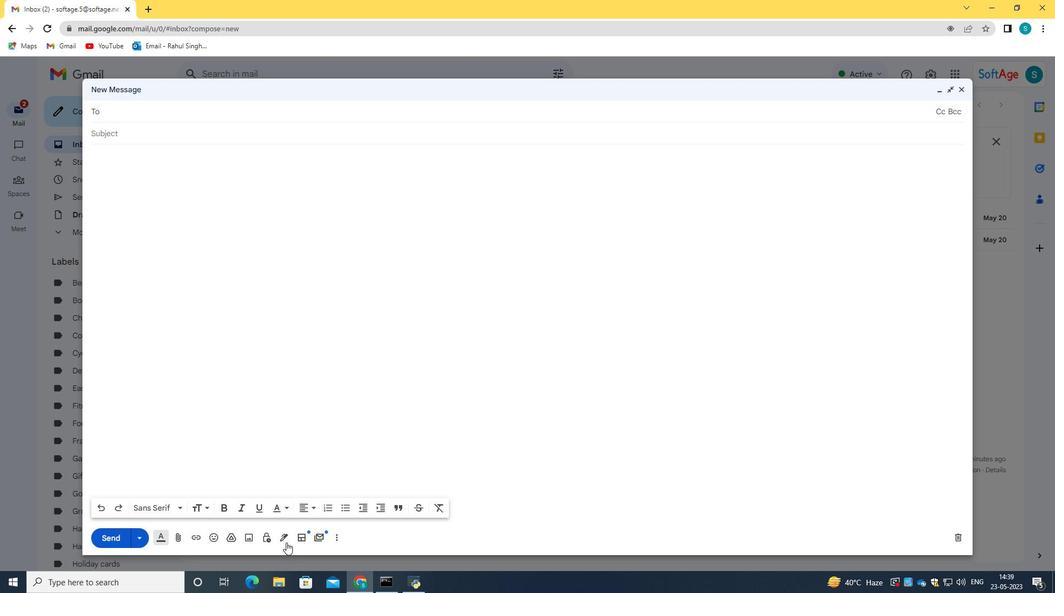 
Action: Mouse pressed left at (285, 539)
Screenshot: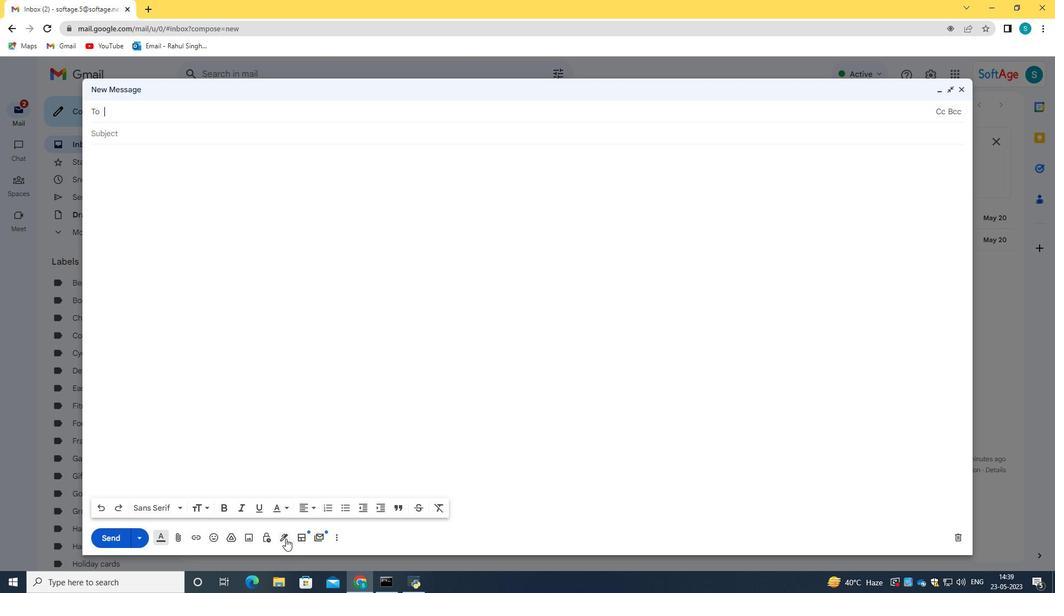 
Action: Mouse moved to (314, 518)
Screenshot: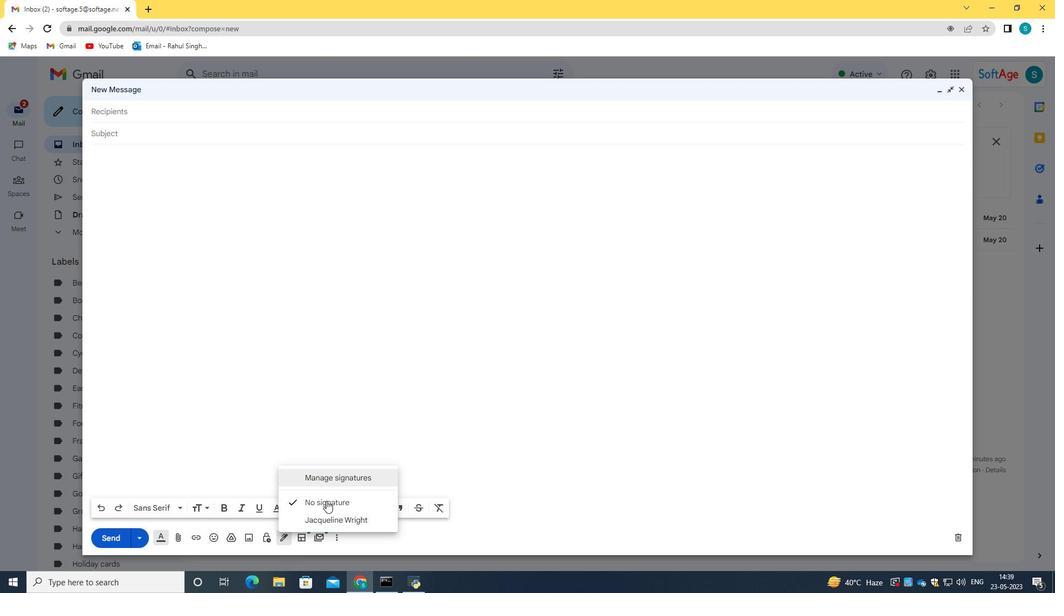 
Action: Mouse pressed left at (314, 518)
Screenshot: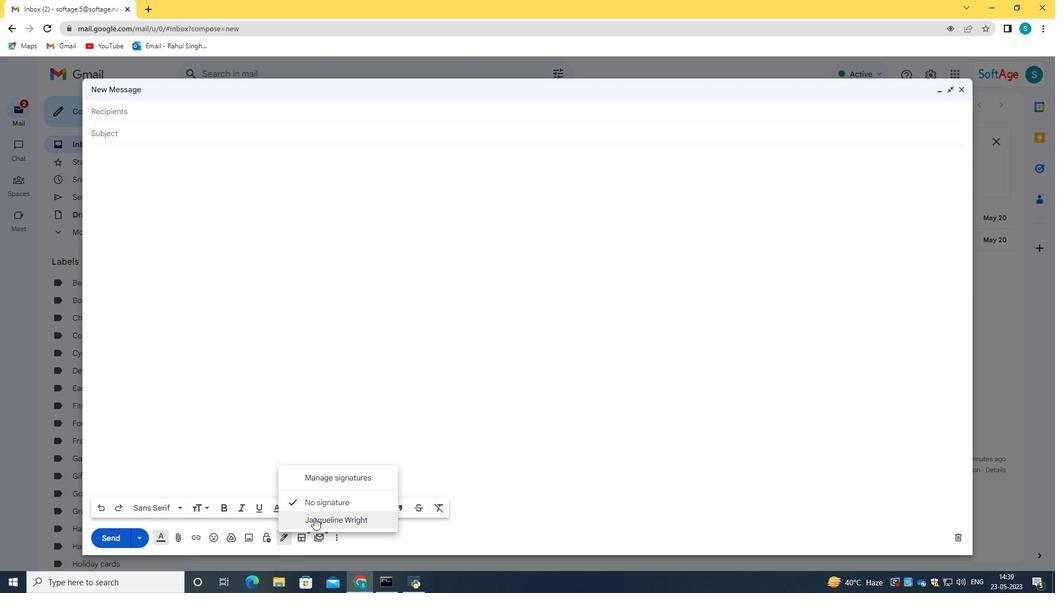 
Action: Mouse moved to (118, 131)
Screenshot: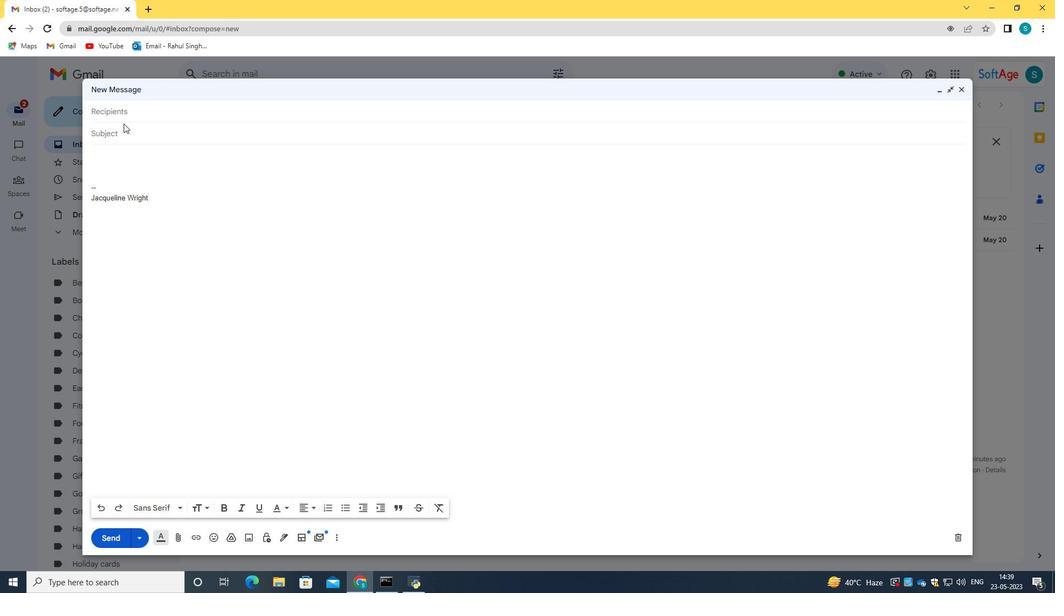 
Action: Mouse pressed left at (118, 131)
Screenshot: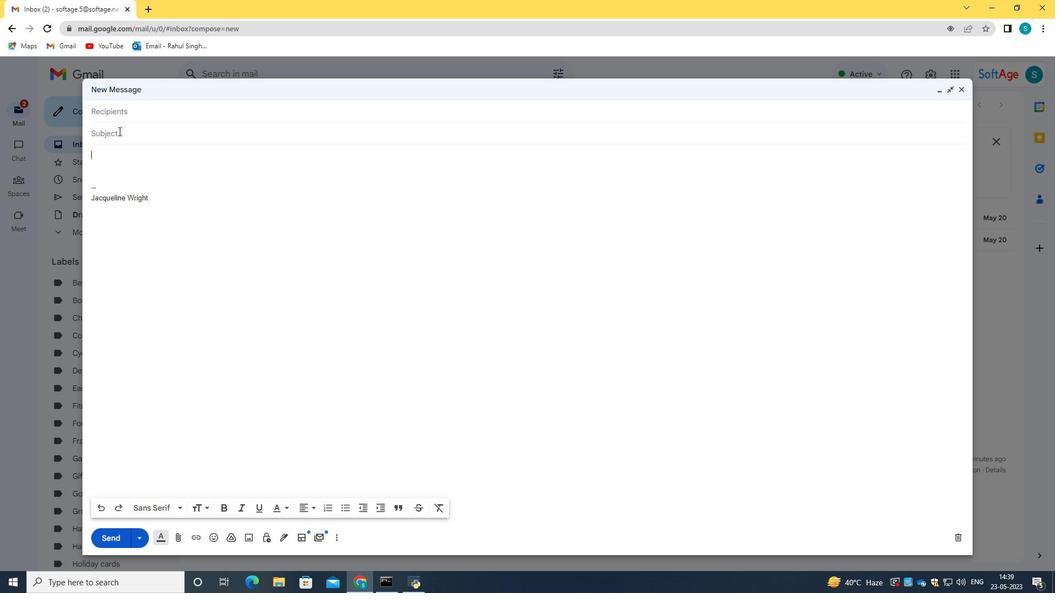 
Action: Key pressed <Key.caps_lock>C<Key.caps_lock>onfirmation<Key.space>of<Key.space><Key.caps_lock><Key.caps_lock>reservation<Key.space>a<Key.backspace>
Screenshot: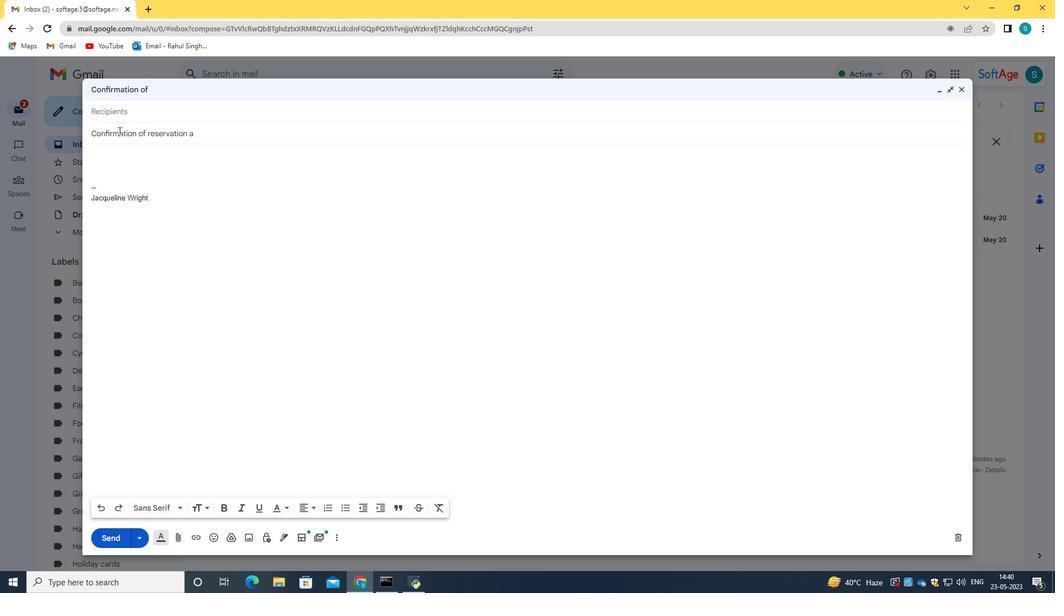 
Action: Mouse moved to (113, 166)
Screenshot: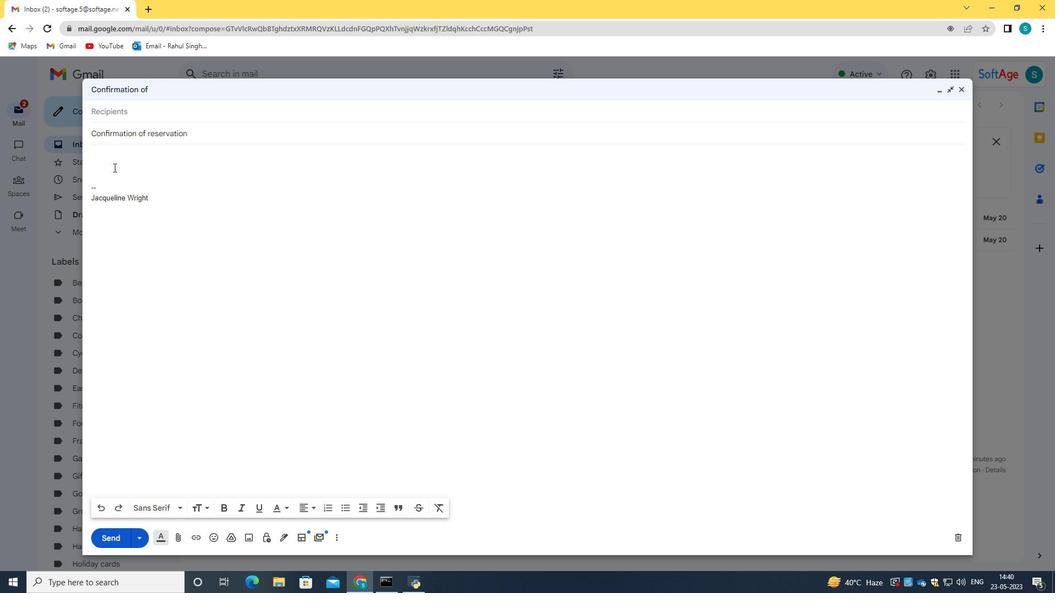 
Action: Mouse pressed left at (113, 166)
Screenshot: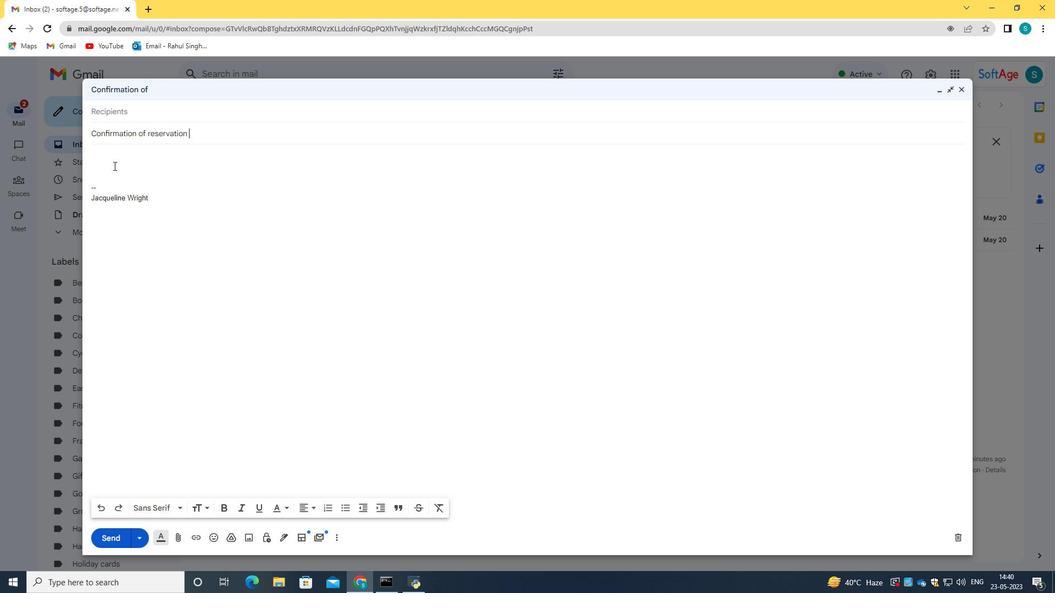 
Action: Key pressed <Key.caps_lock>C<Key.caps_lock>an<Key.space>you<Key.space>please<Key.space>fi<Key.backspace><Key.backspace><Key.backspace><Key.space>send<Key.space>me<Key.space>the<Key.space>updated<Key.space>version<Key.space>of<Key.space>the<Key.space>presentation<Key.space>slides<Key.space>by<Key.space>the<Key.space>end<Key.space>of<Key.space>the<Key.space>ad<Key.backspace><Key.backspace>day<Key.shift_r>?
Screenshot: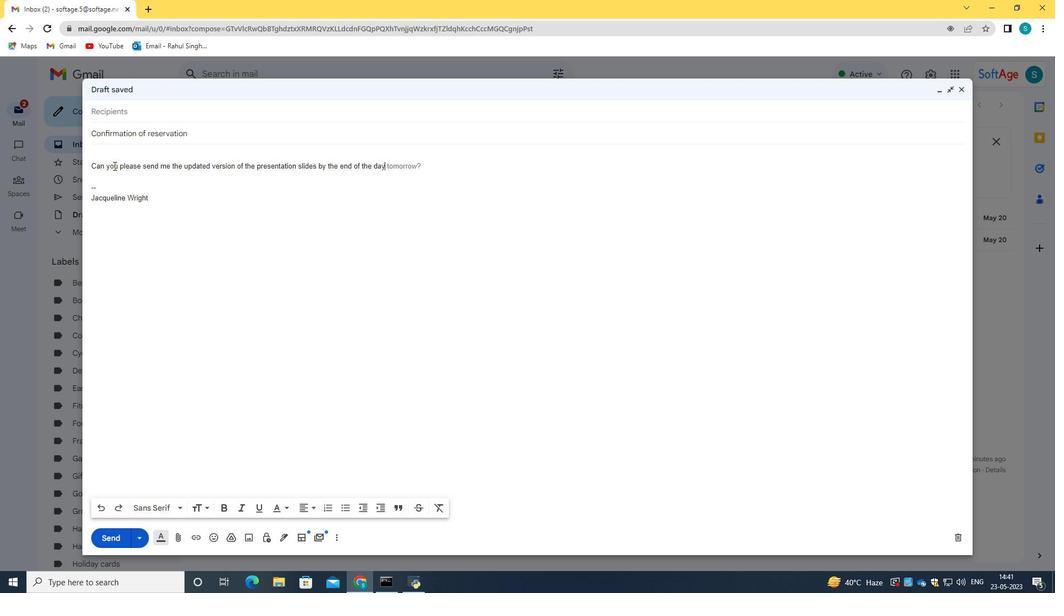 
Action: Mouse moved to (117, 117)
Screenshot: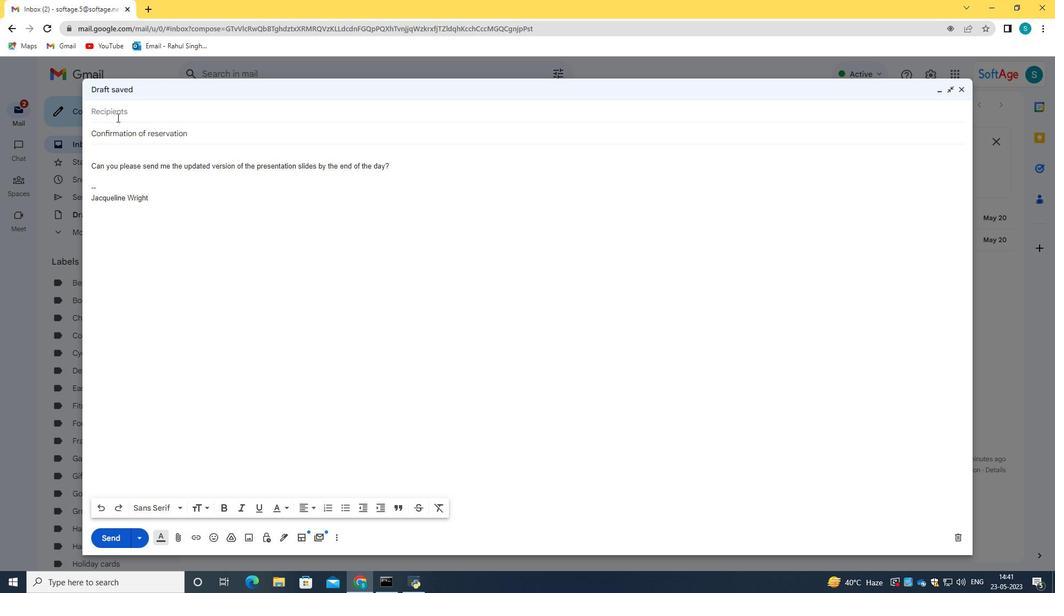 
Action: Mouse pressed left at (117, 117)
Screenshot: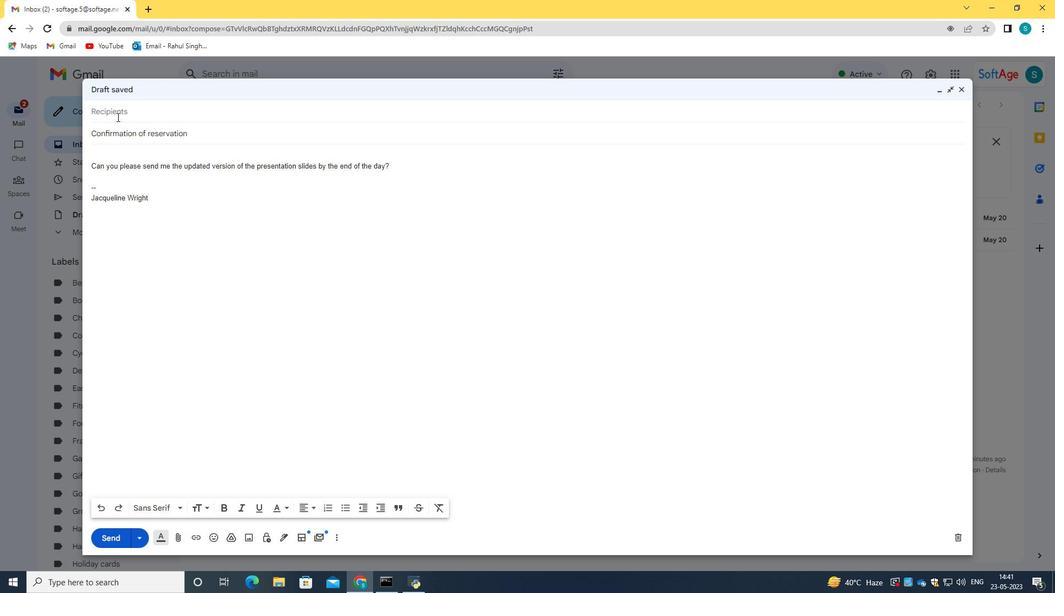 
Action: Key pressed softage.7<Key.shift>@softage.net
Screenshot: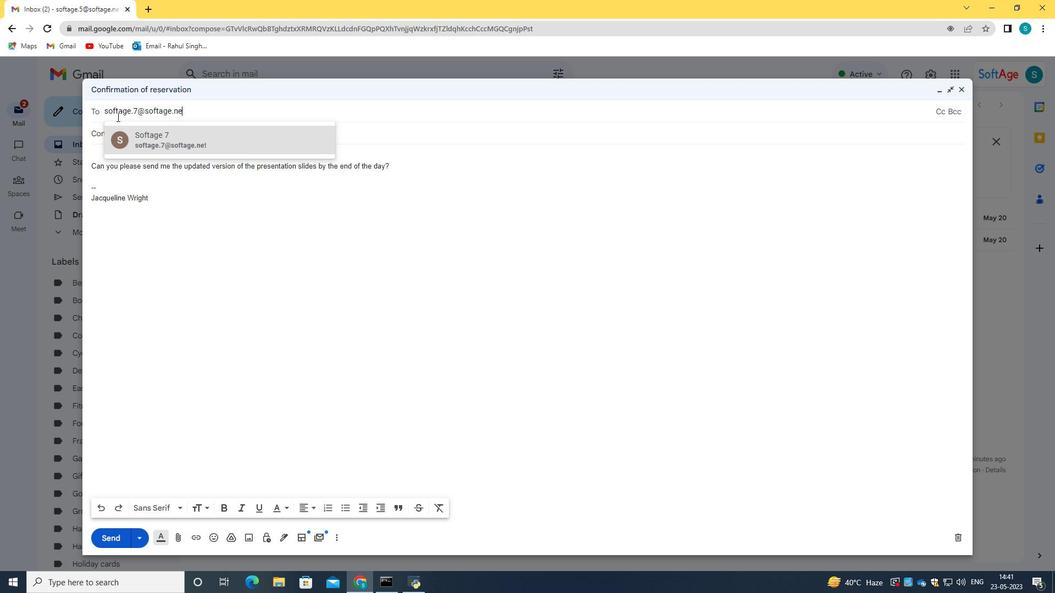 
Action: Mouse moved to (199, 147)
Screenshot: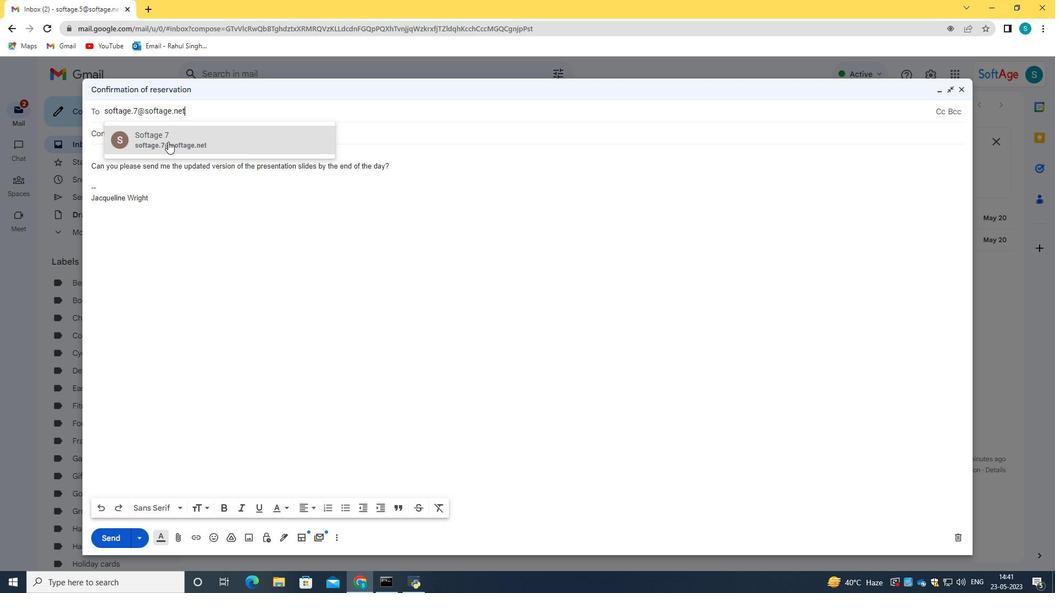 
Action: Mouse pressed left at (199, 147)
Screenshot: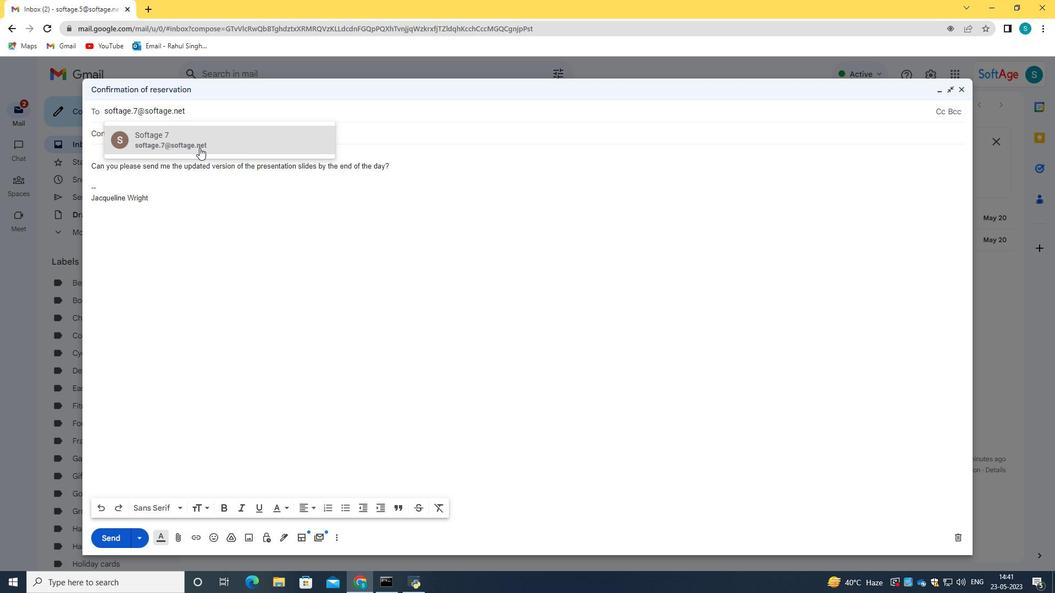 
Action: Mouse moved to (372, 180)
Screenshot: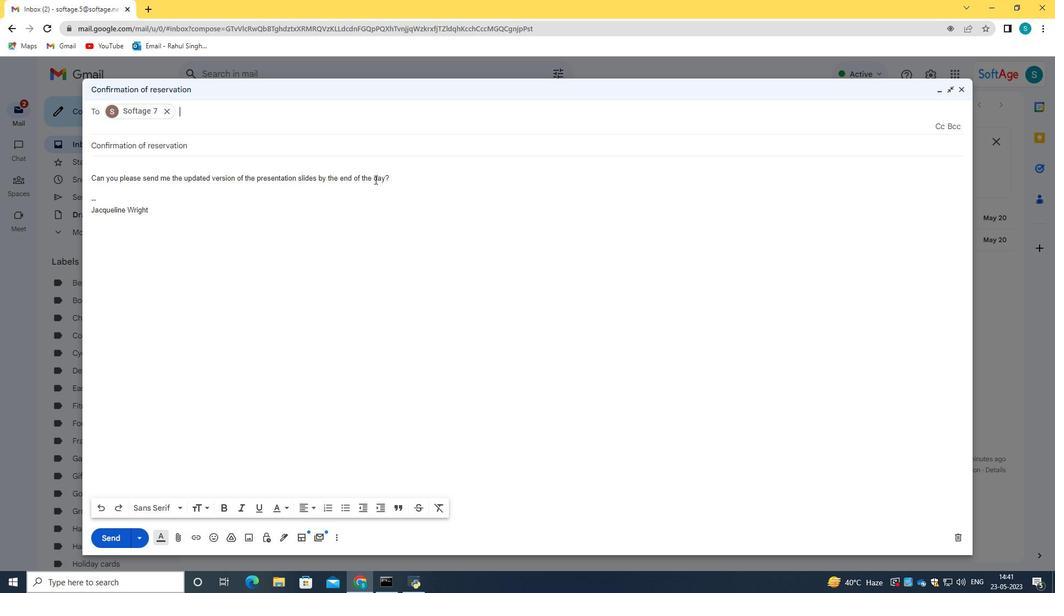 
Action: Mouse pressed left at (372, 180)
Screenshot: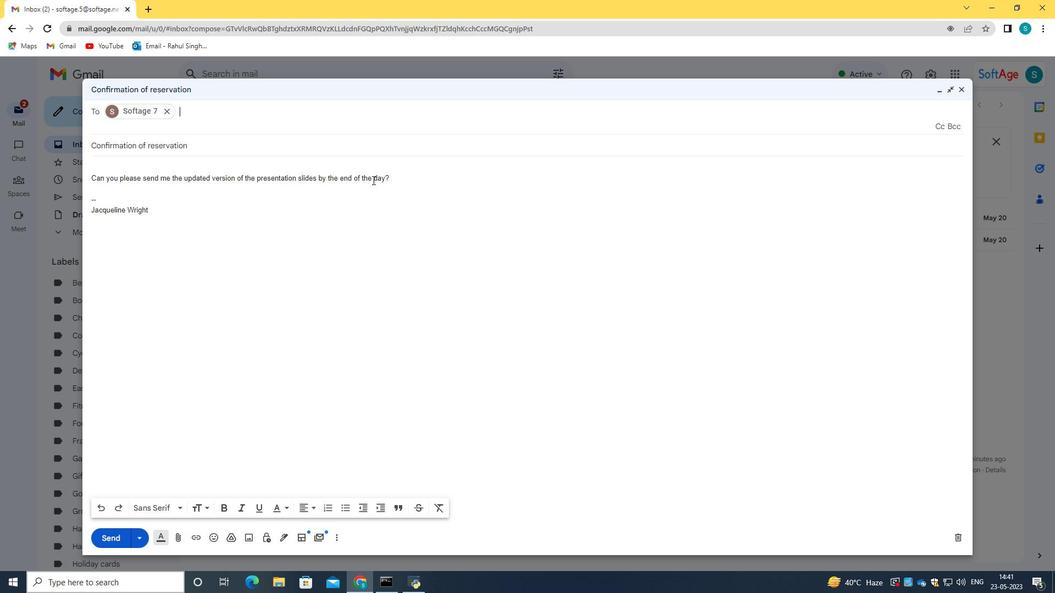 
Action: Mouse moved to (372, 166)
Screenshot: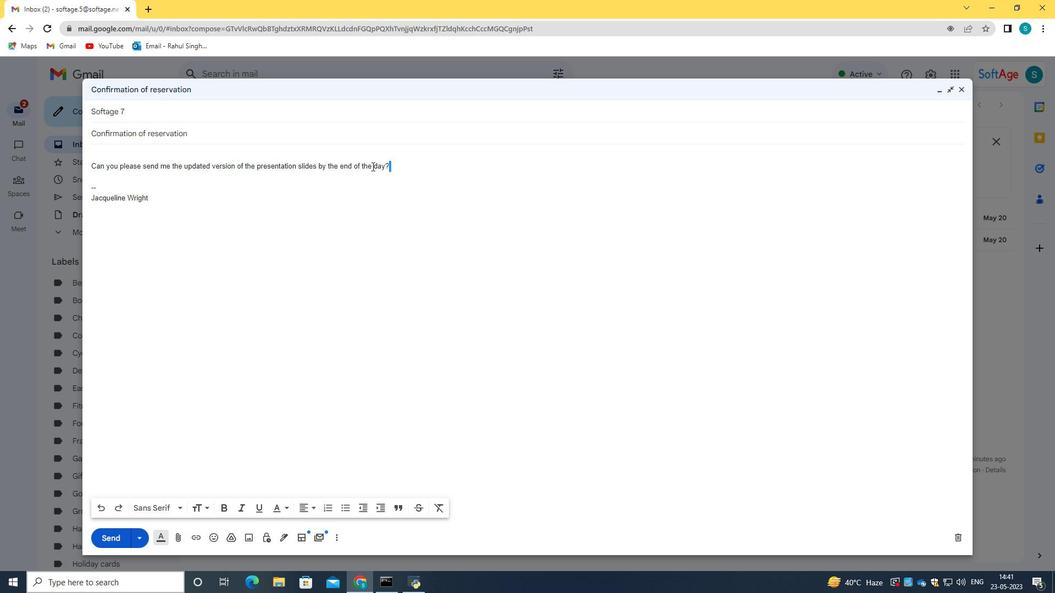 
Action: Mouse pressed left at (372, 166)
Screenshot: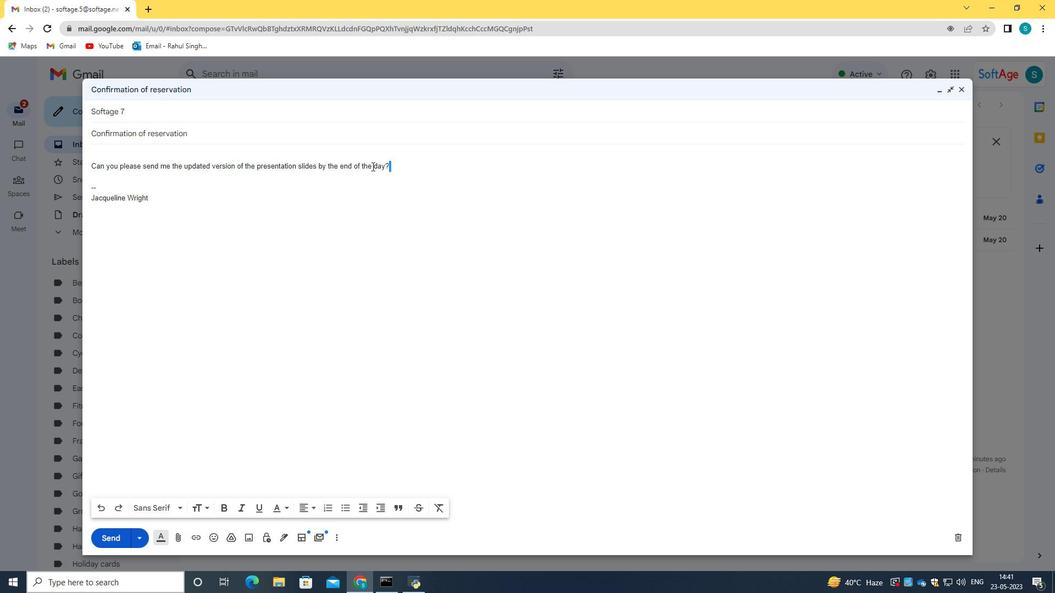 
Action: Mouse moved to (284, 507)
Screenshot: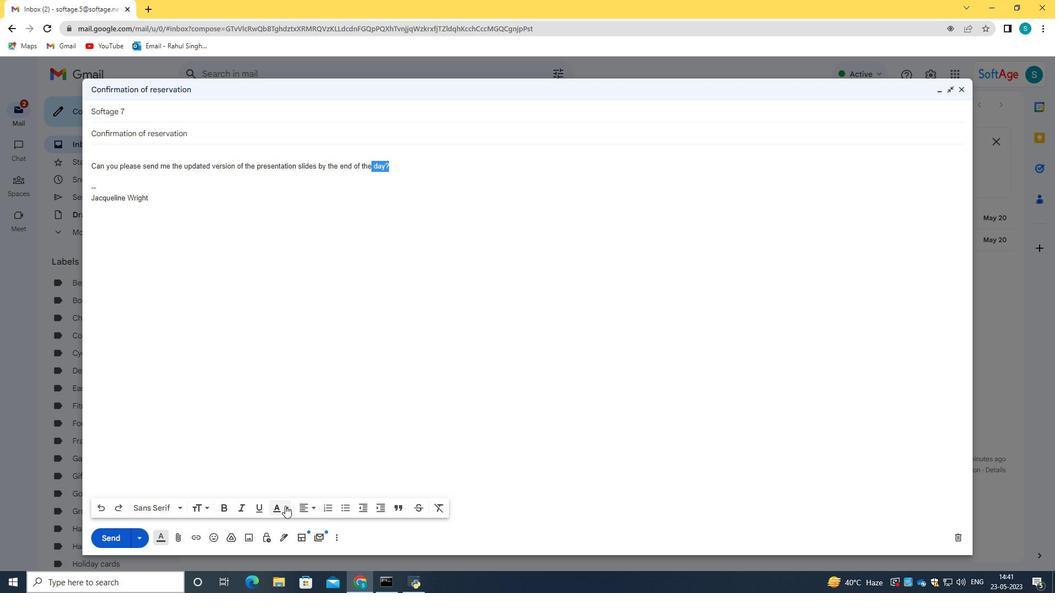 
Action: Mouse pressed left at (284, 507)
Screenshot: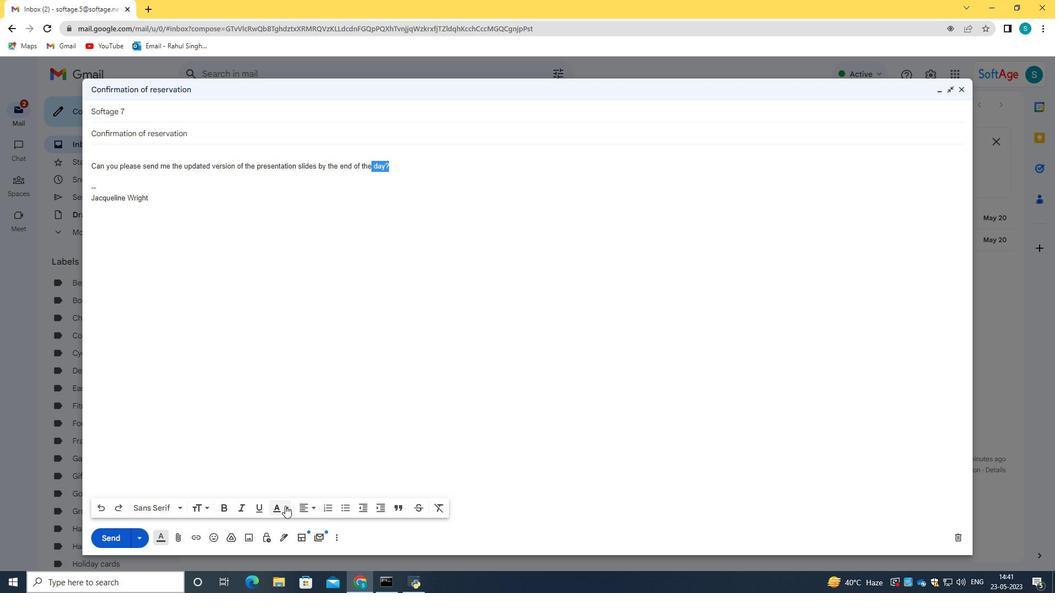 
Action: Mouse moved to (229, 427)
Screenshot: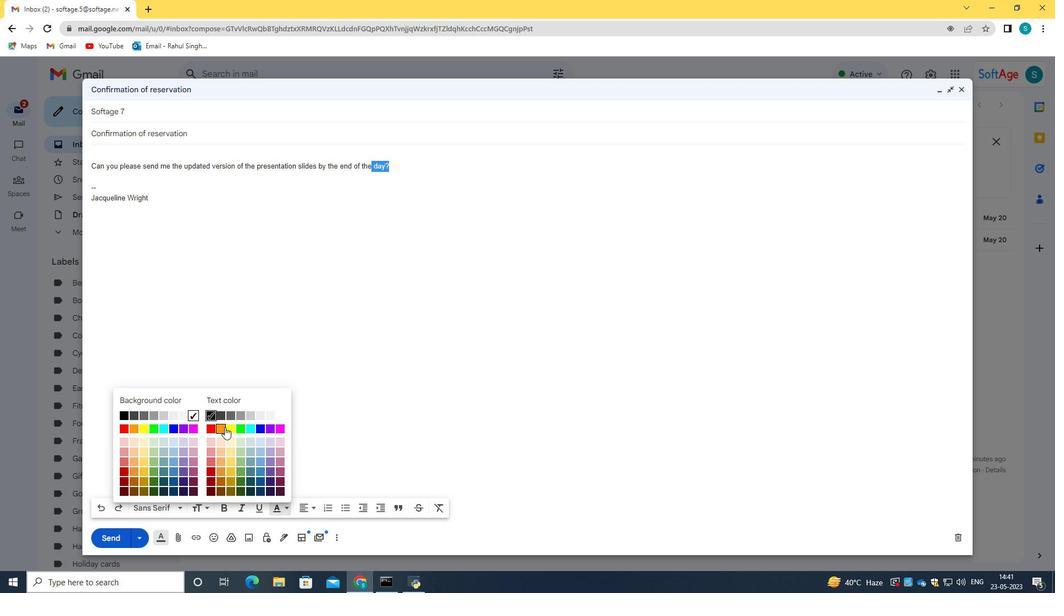 
Action: Mouse pressed left at (229, 427)
Screenshot: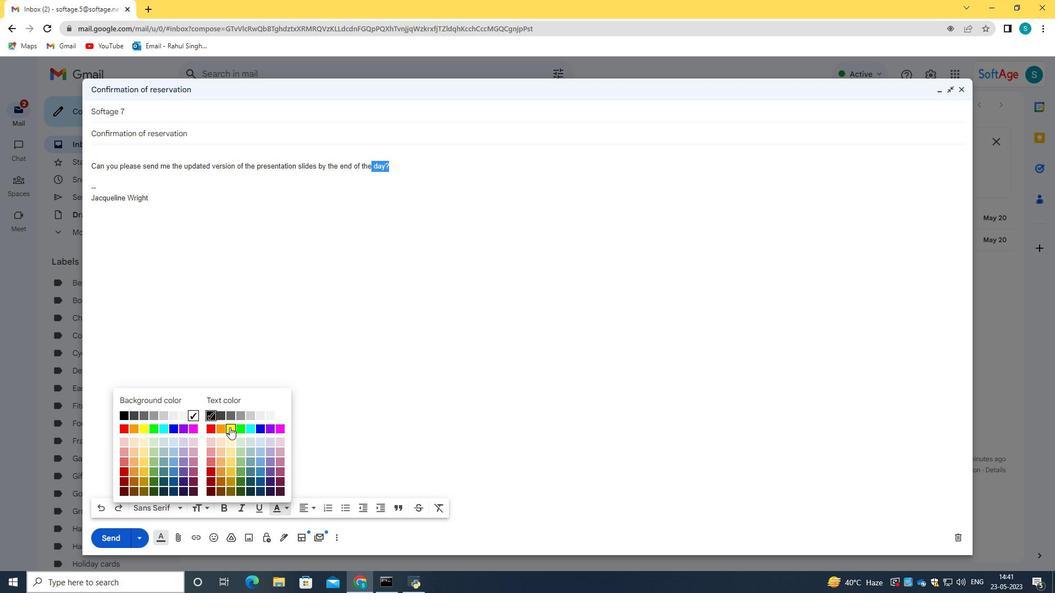 
Action: Mouse moved to (284, 506)
Screenshot: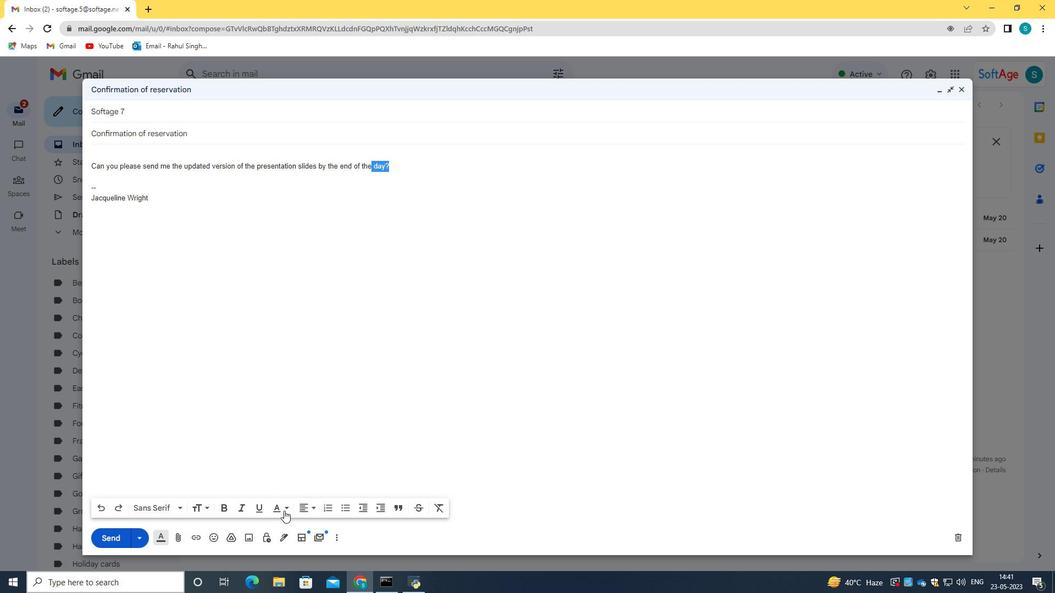 
Action: Mouse pressed left at (284, 506)
Screenshot: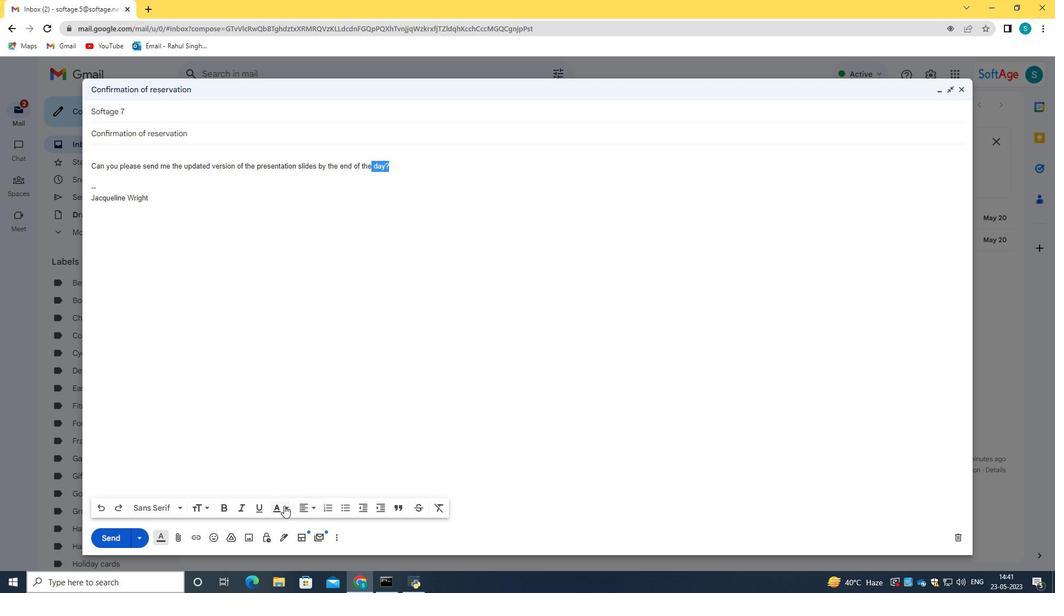 
Action: Mouse moved to (173, 431)
Screenshot: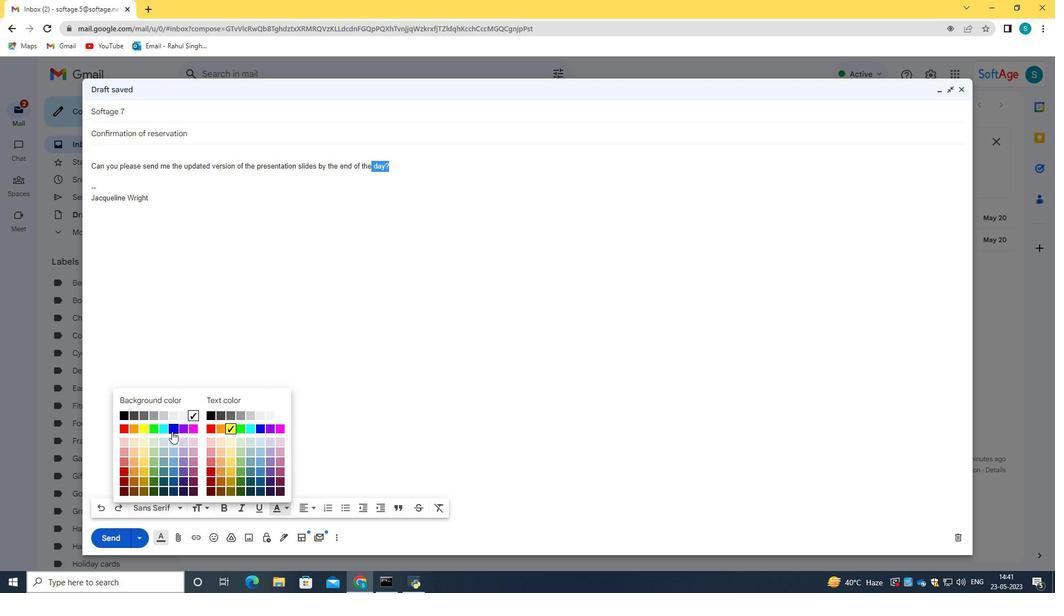
Action: Mouse pressed left at (173, 431)
Screenshot: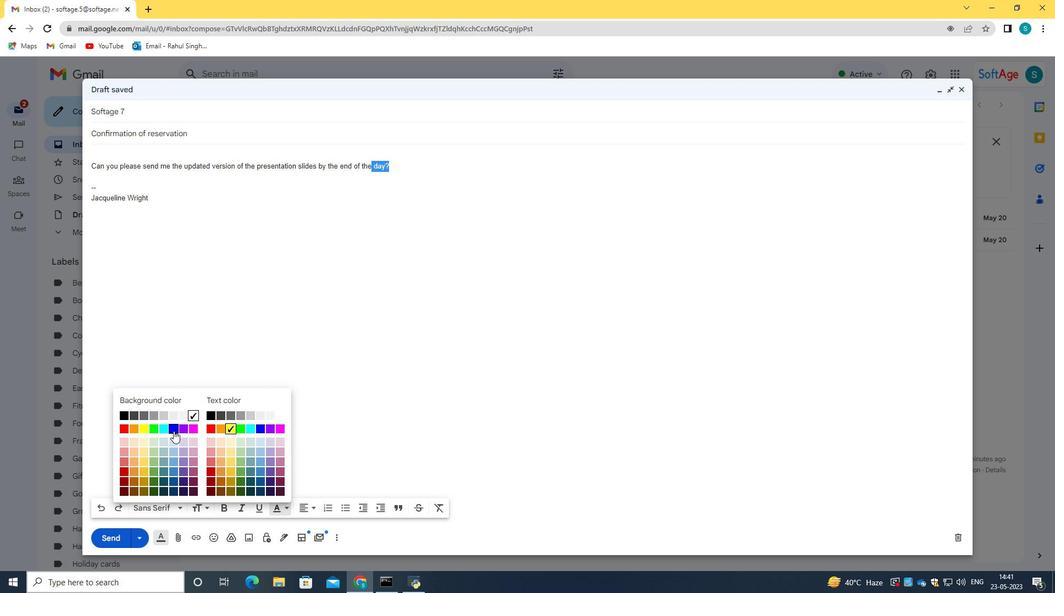 
Action: Mouse moved to (259, 350)
Screenshot: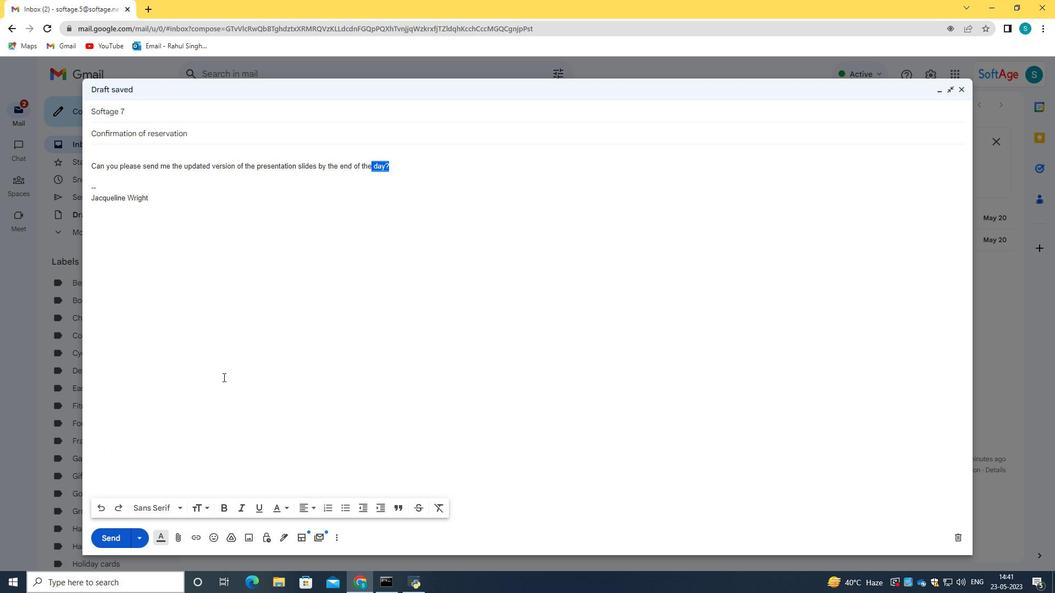 
Action: Mouse pressed left at (259, 350)
Screenshot: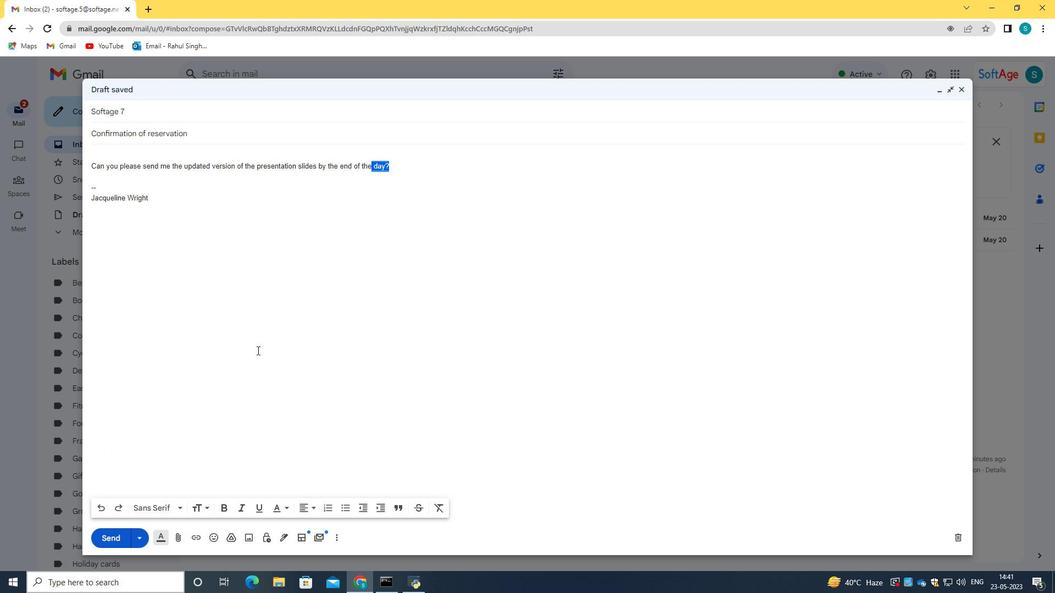 
Action: Mouse moved to (119, 541)
Screenshot: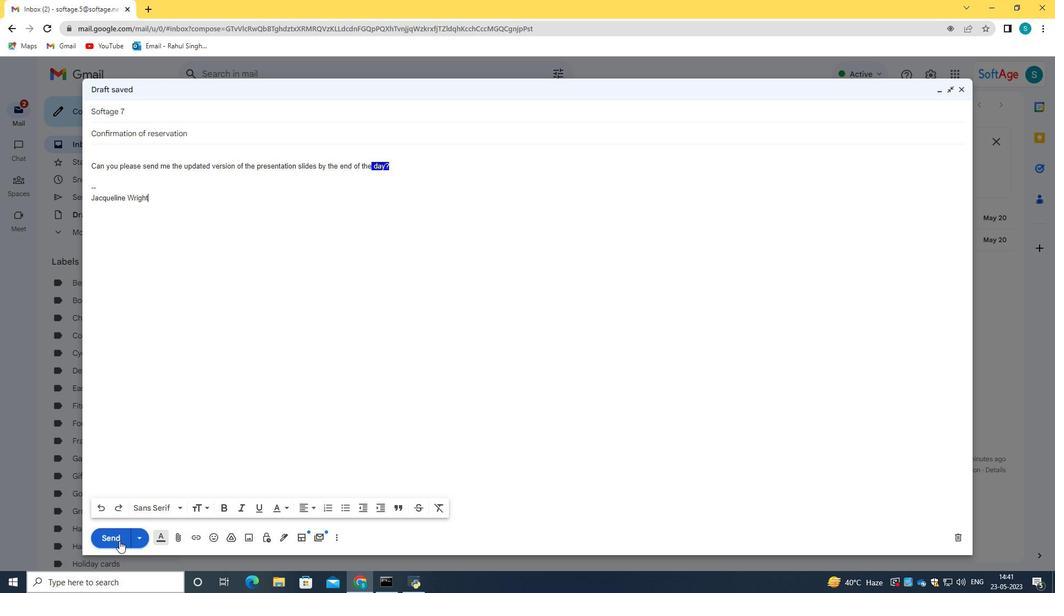 
Action: Mouse pressed left at (119, 541)
Screenshot: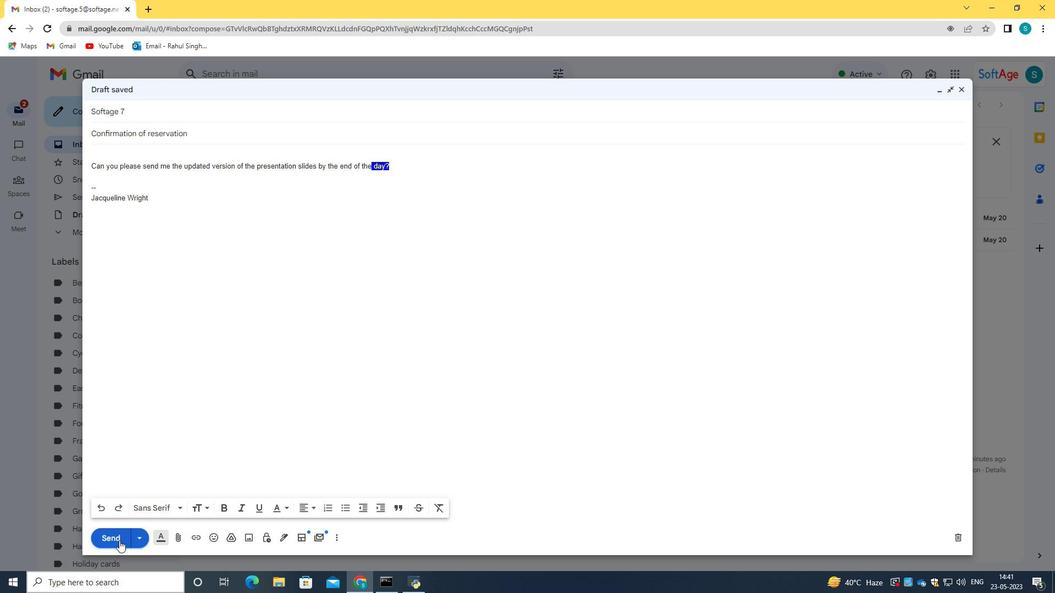 
Action: Mouse moved to (94, 193)
Screenshot: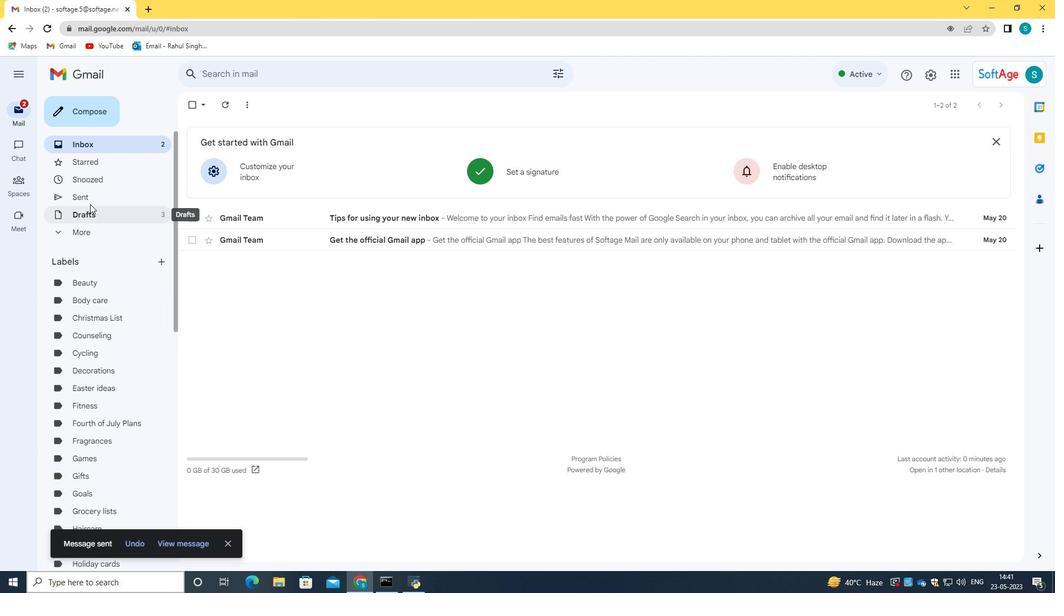 
Action: Mouse pressed left at (94, 193)
Screenshot: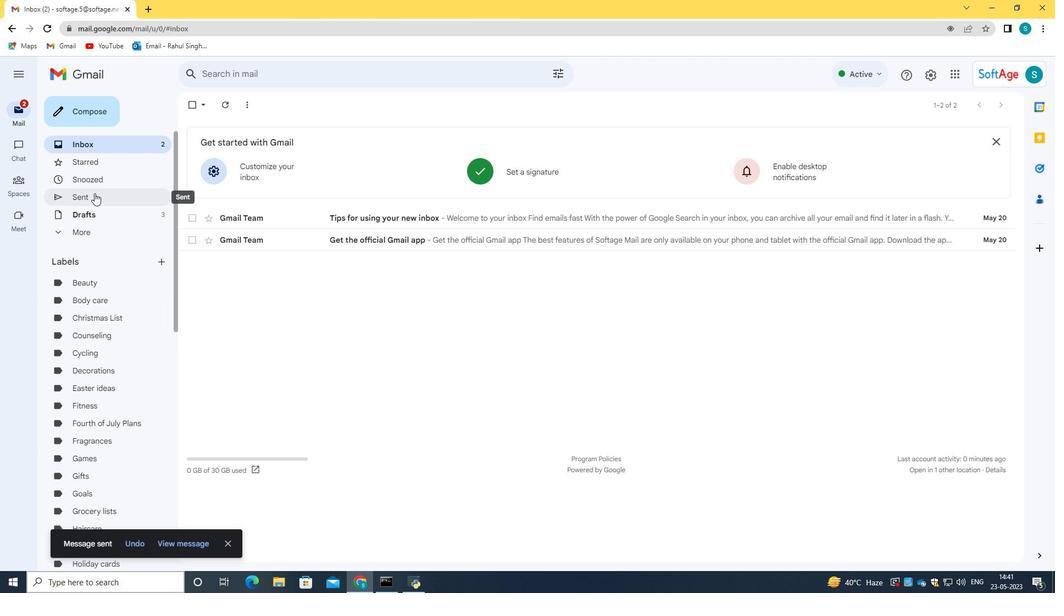 
Action: Mouse moved to (191, 163)
Screenshot: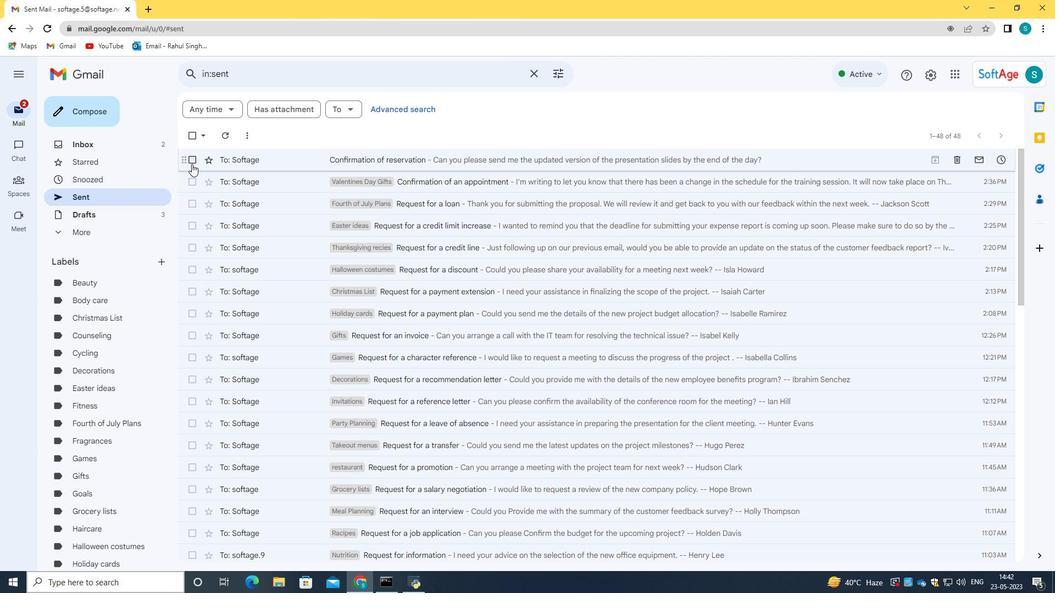 
Action: Mouse pressed left at (191, 163)
Screenshot: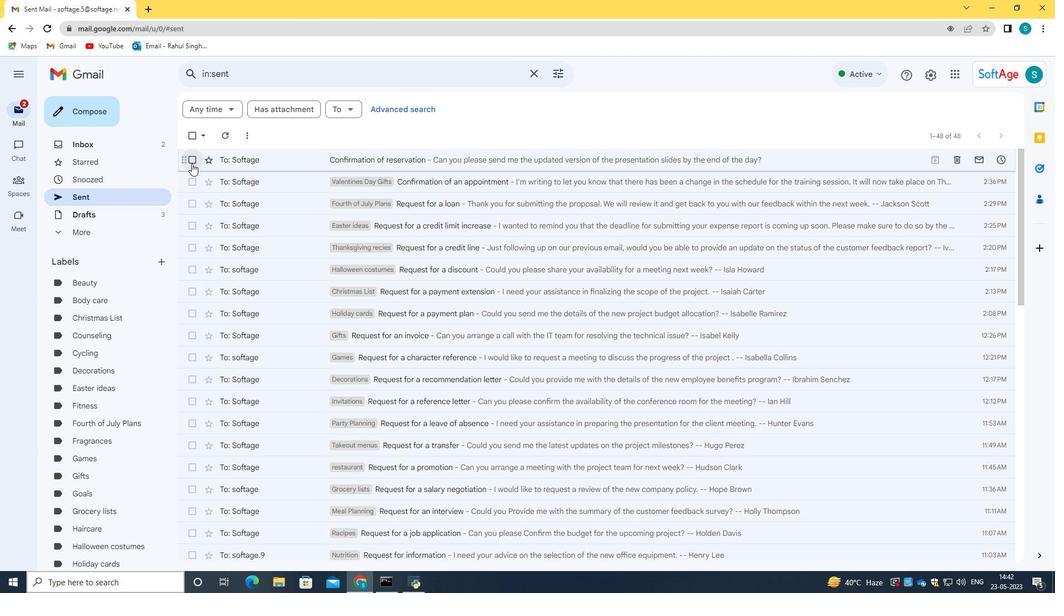 
Action: Mouse moved to (276, 157)
Screenshot: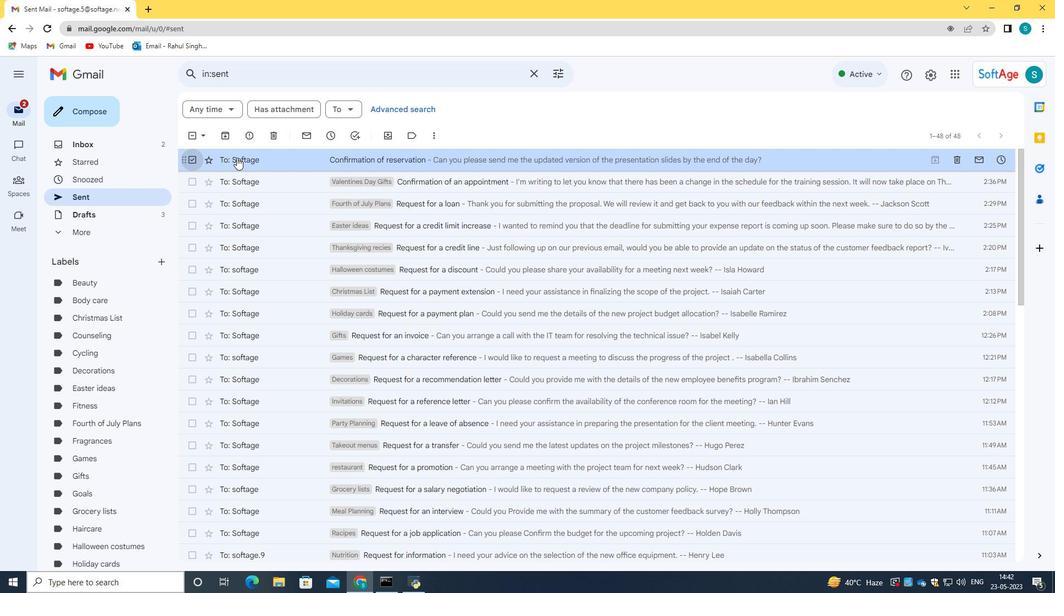 
Action: Mouse pressed right at (276, 157)
Screenshot: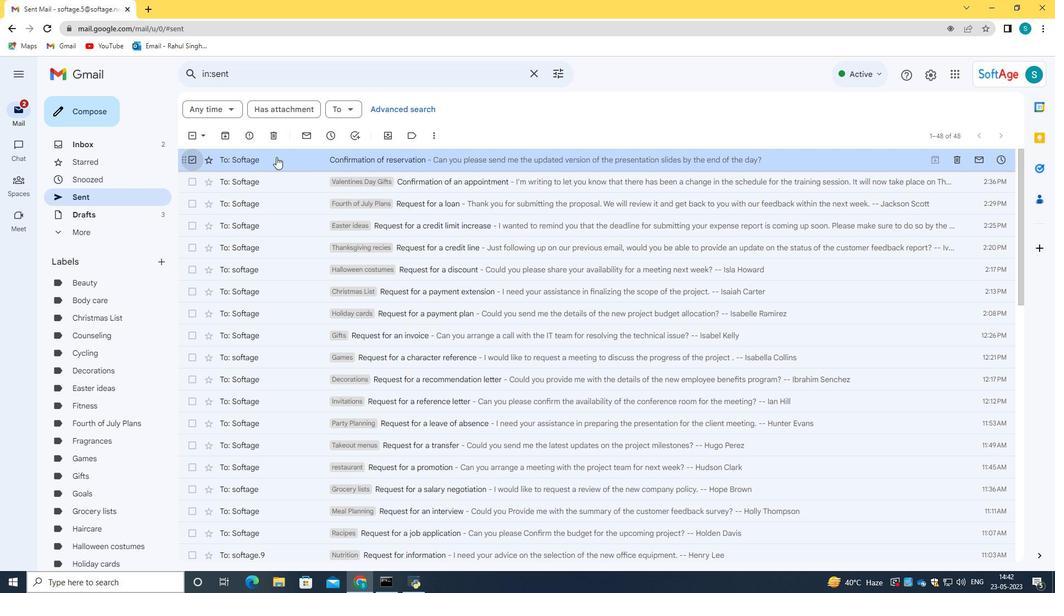 
Action: Mouse moved to (443, 320)
Screenshot: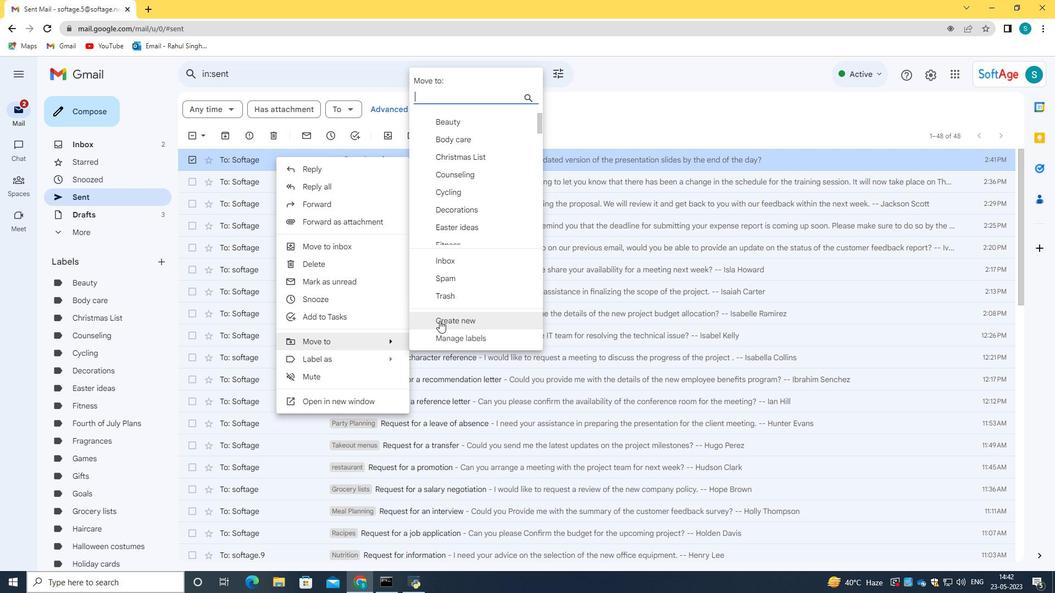 
Action: Mouse pressed left at (443, 320)
Screenshot: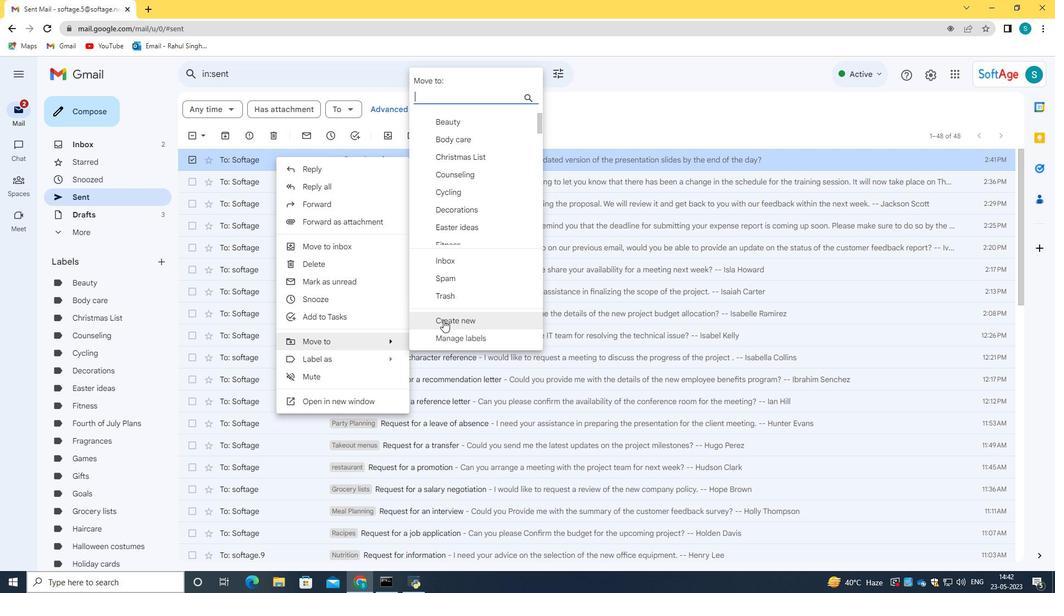 
Action: Mouse moved to (443, 319)
Screenshot: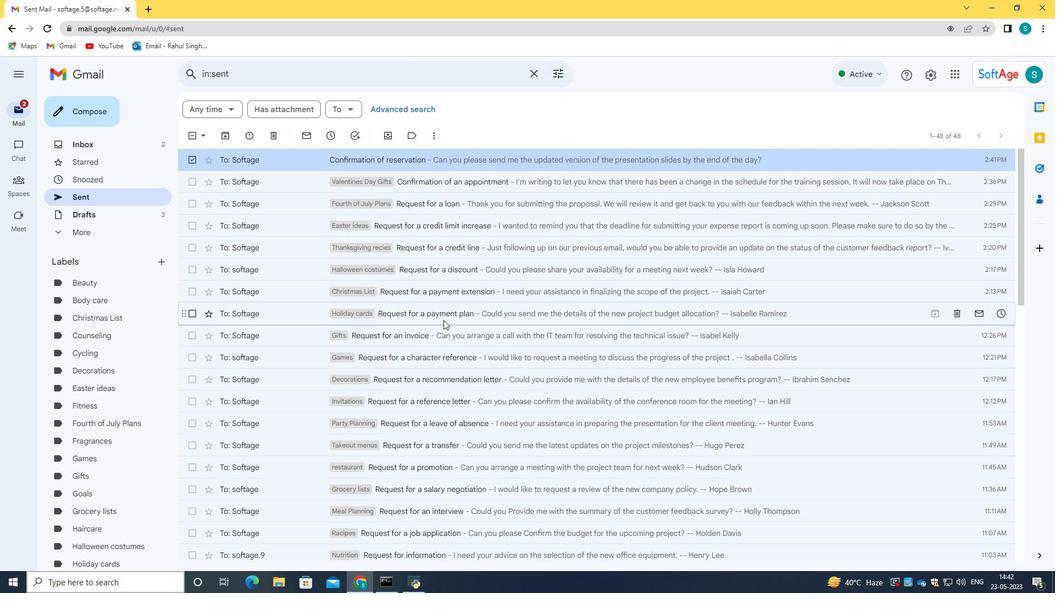 
Action: Key pressed <Key.caps_lock>M<Key.caps_lock>others<Key.space><Key.caps_lock>D<Key.caps_lock>ay<Key.space><Key.caps_lock><Key.caps_lock>gifts
Screenshot: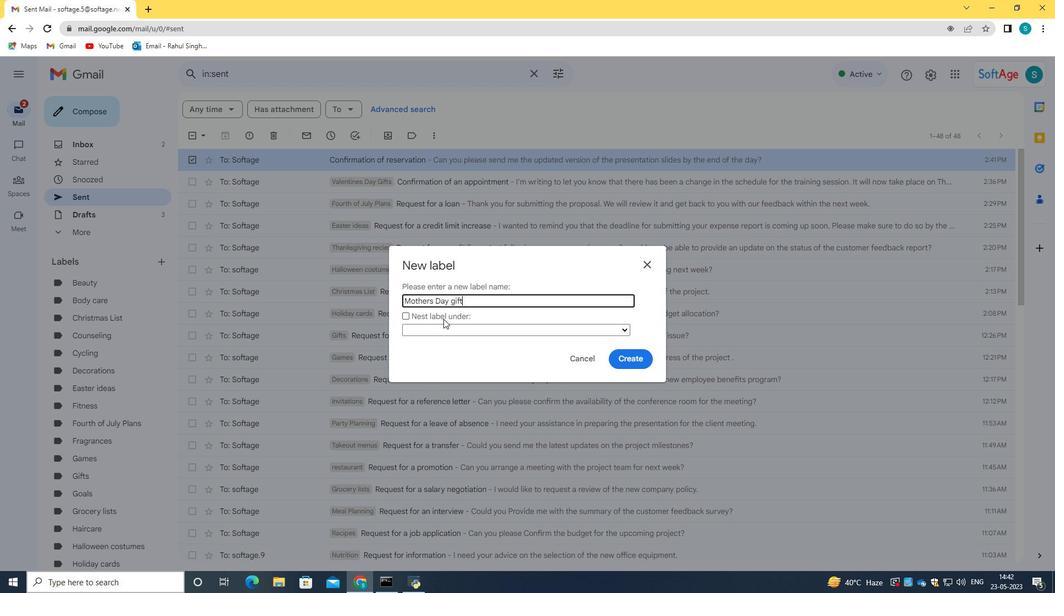 
Action: Mouse moved to (628, 362)
Screenshot: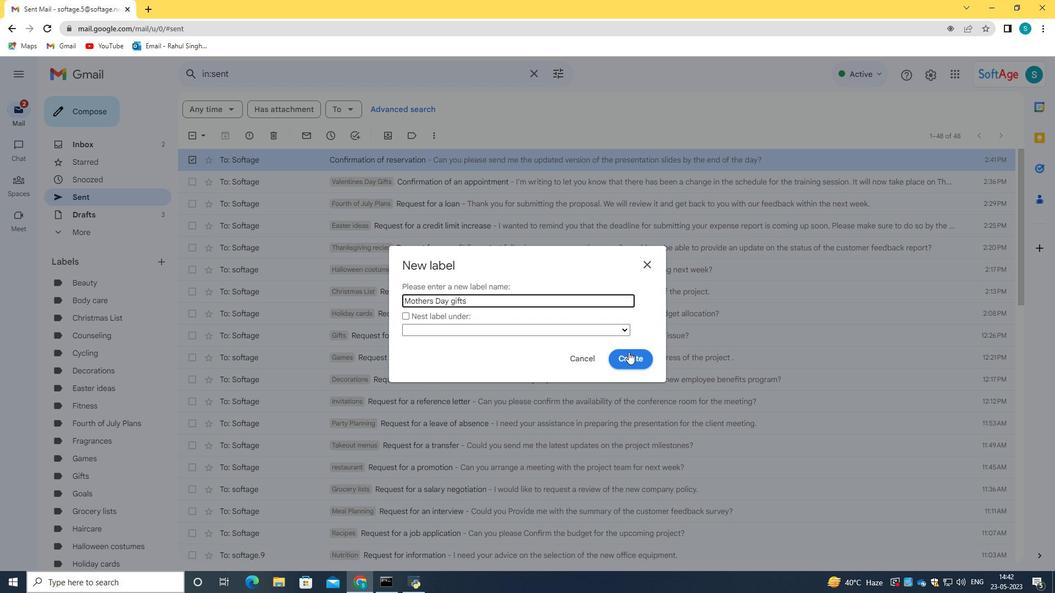 
Action: Mouse pressed left at (628, 362)
Screenshot: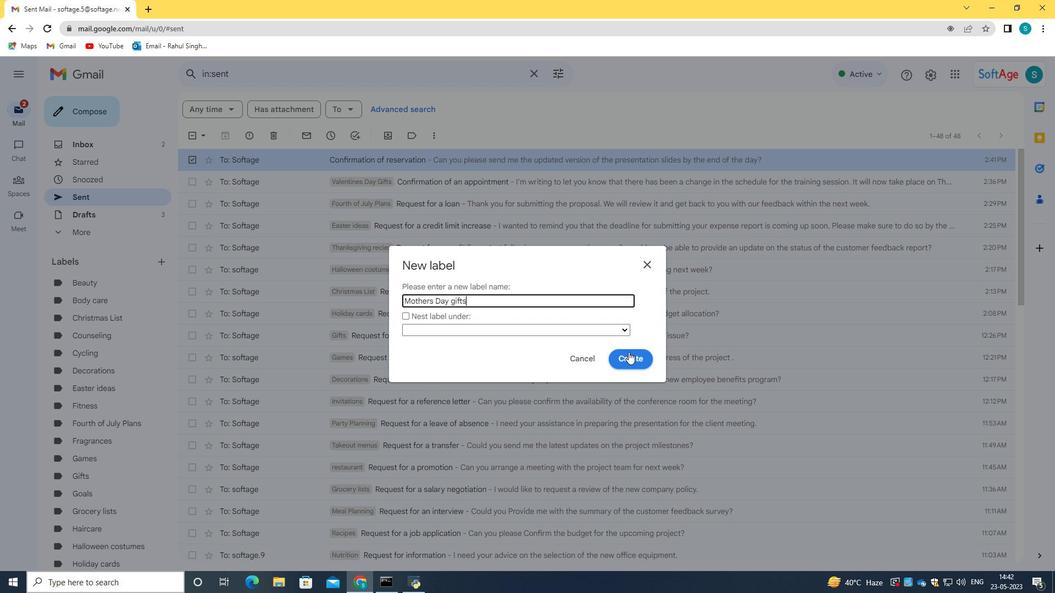 
